 Task: Research Airbnb accommodation in Nurabad, Iran from 8th November, 2023 to 16th November, 2023 for 2 adults. Place can be entire place with 1  bedroom having 1 bed and 1 bathroom. Property type can be hotel. Amenities needed are: wifi, washing machine.
Action: Mouse moved to (486, 42)
Screenshot: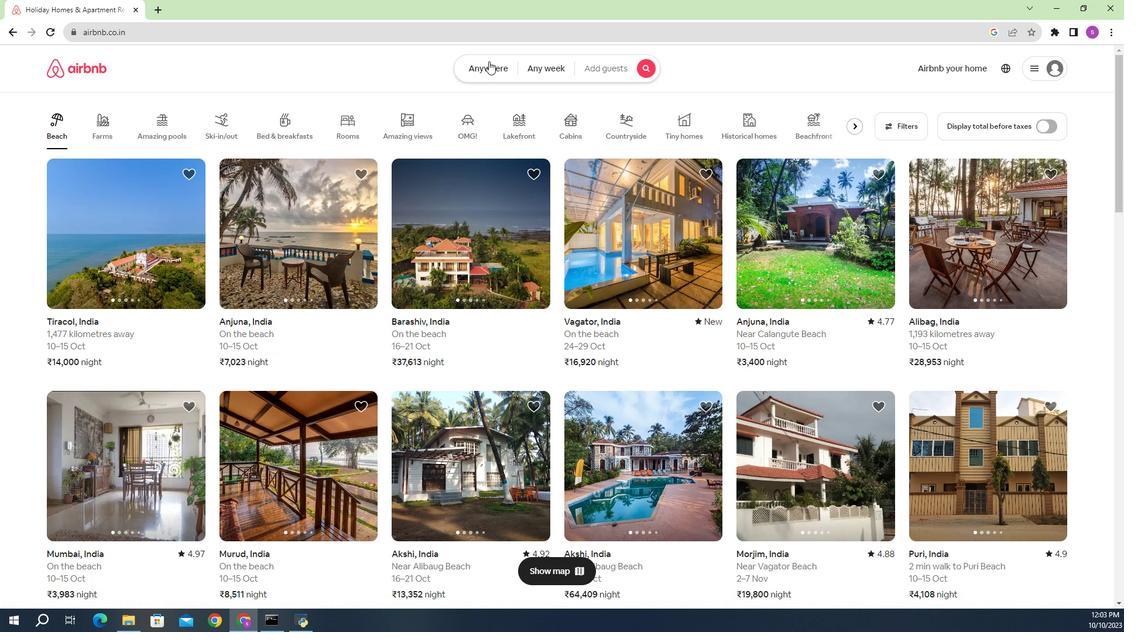 
Action: Mouse pressed left at (486, 42)
Screenshot: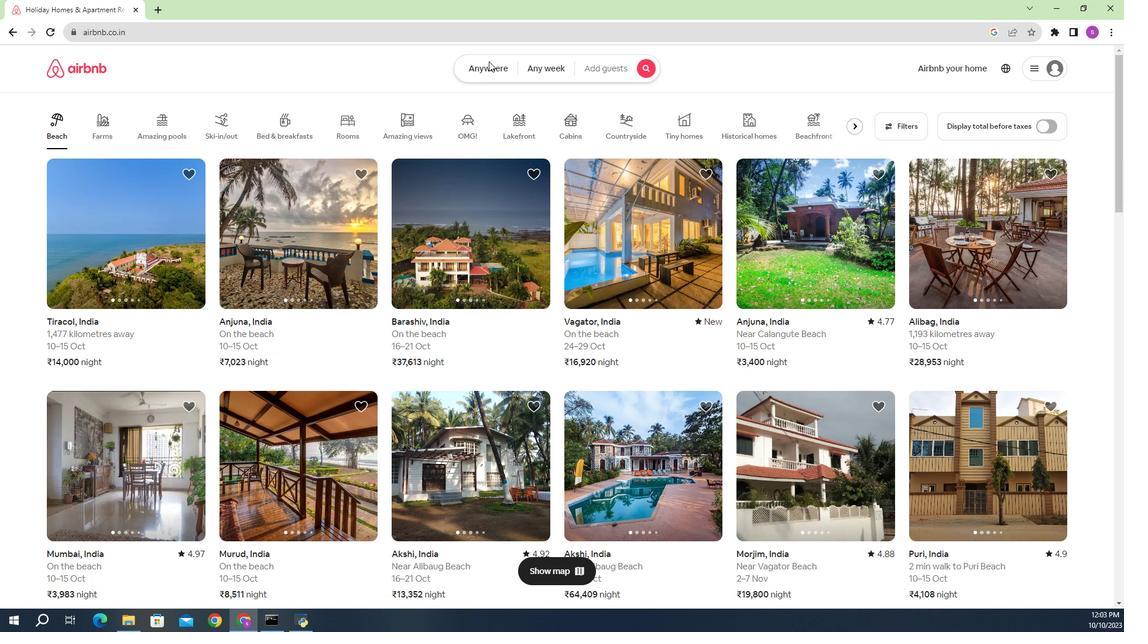 
Action: Mouse moved to (387, 101)
Screenshot: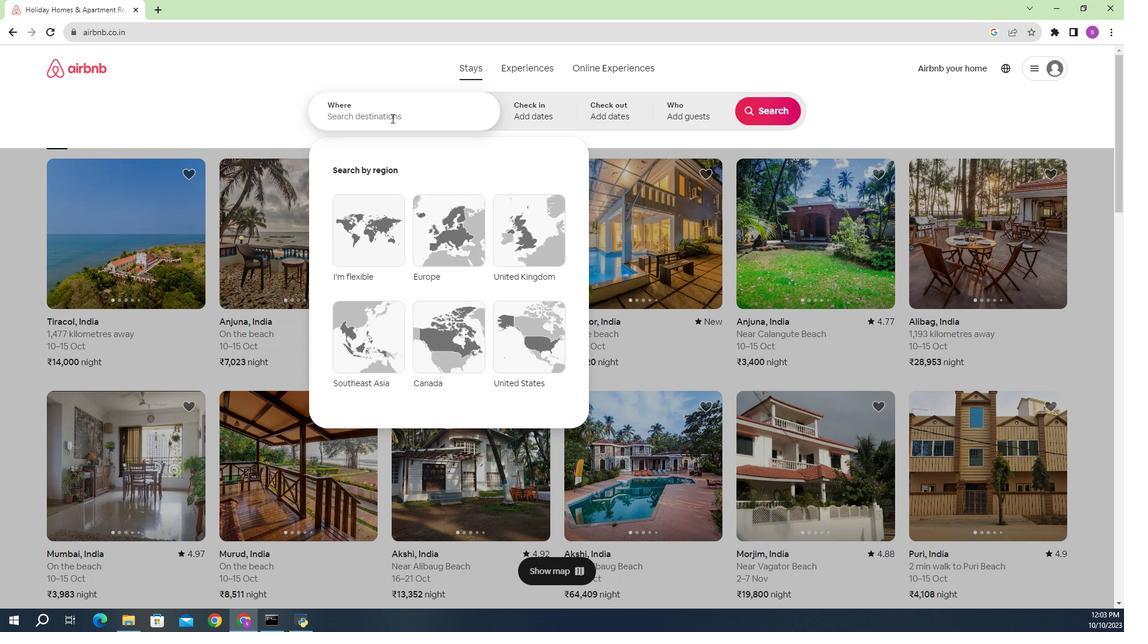 
Action: Mouse pressed left at (387, 101)
Screenshot: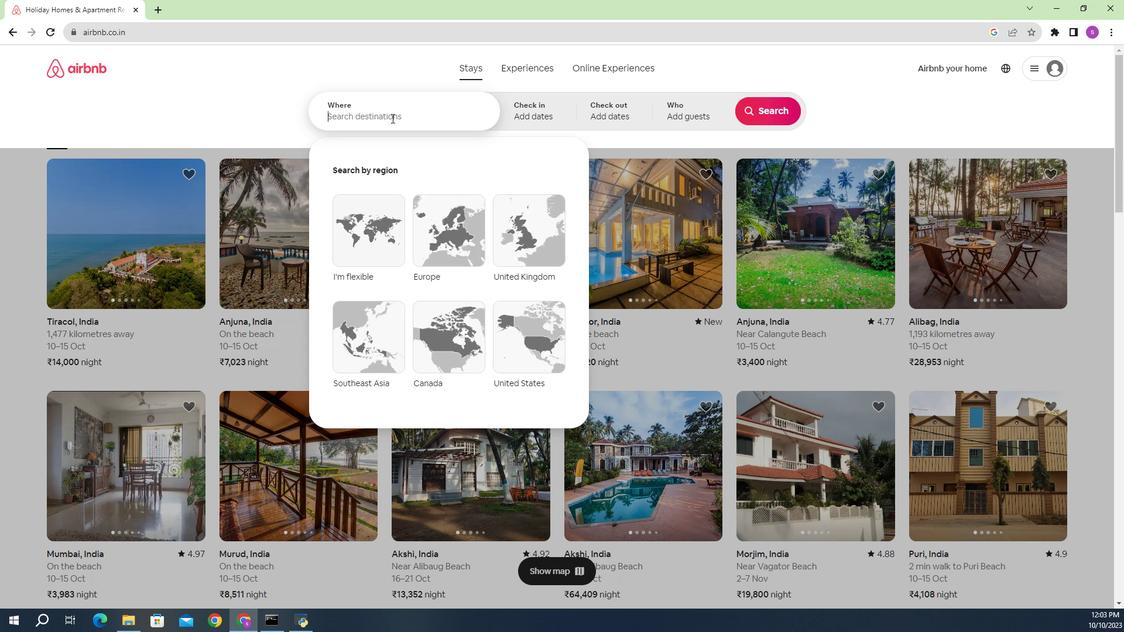 
Action: Key pressed <Key.shift>Nurabad,<Key.space><Key.shift>Iran<Key.enter>
Screenshot: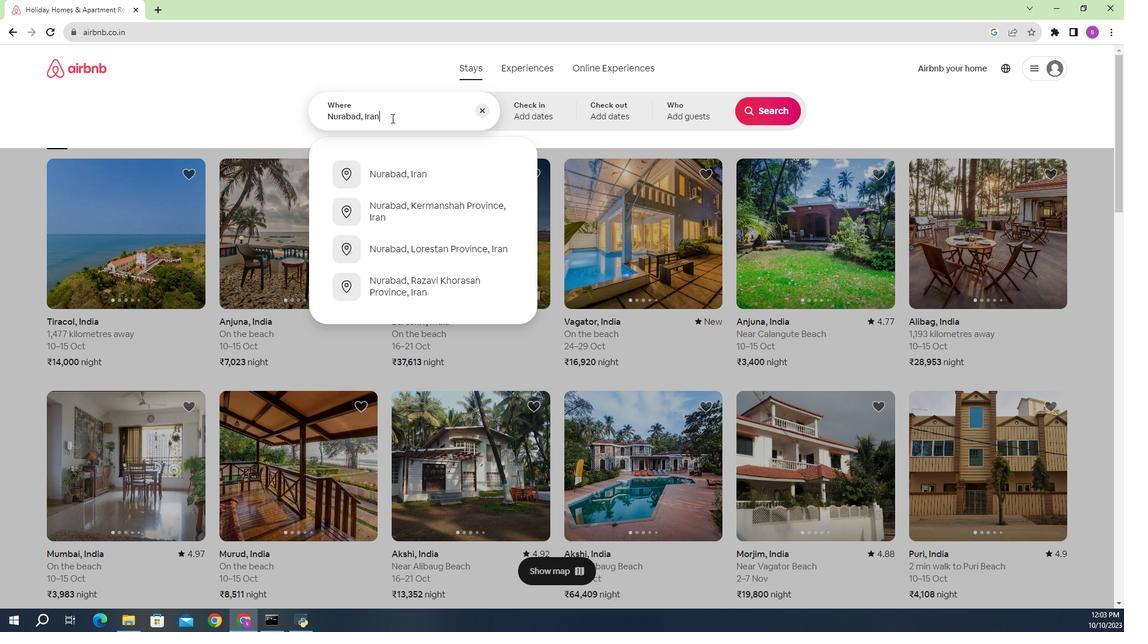 
Action: Mouse moved to (665, 271)
Screenshot: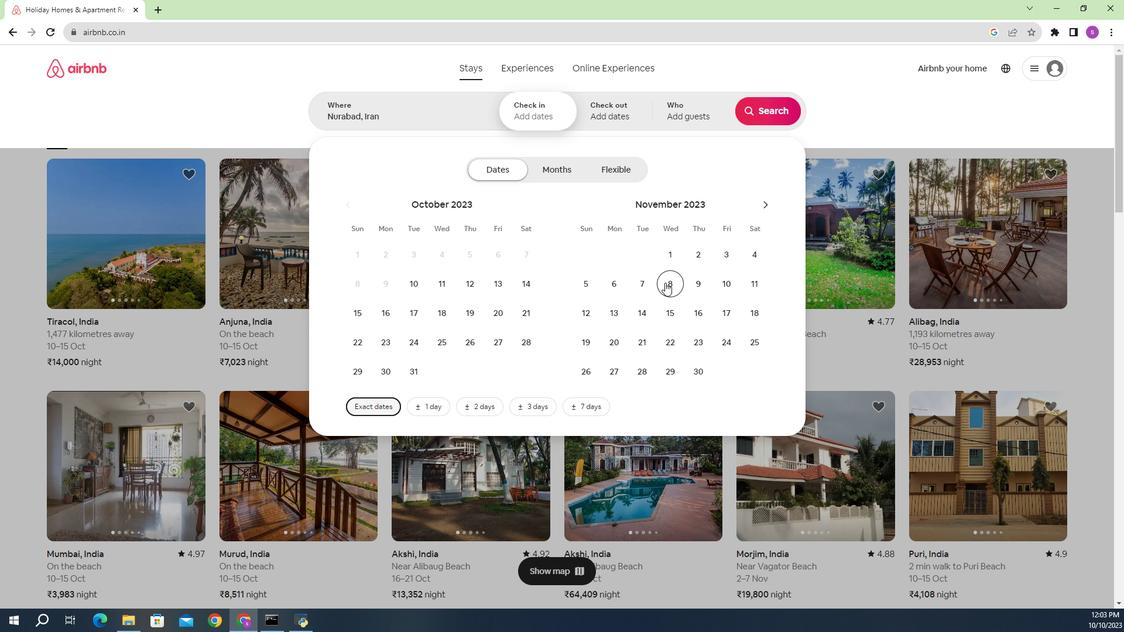 
Action: Mouse pressed left at (665, 271)
Screenshot: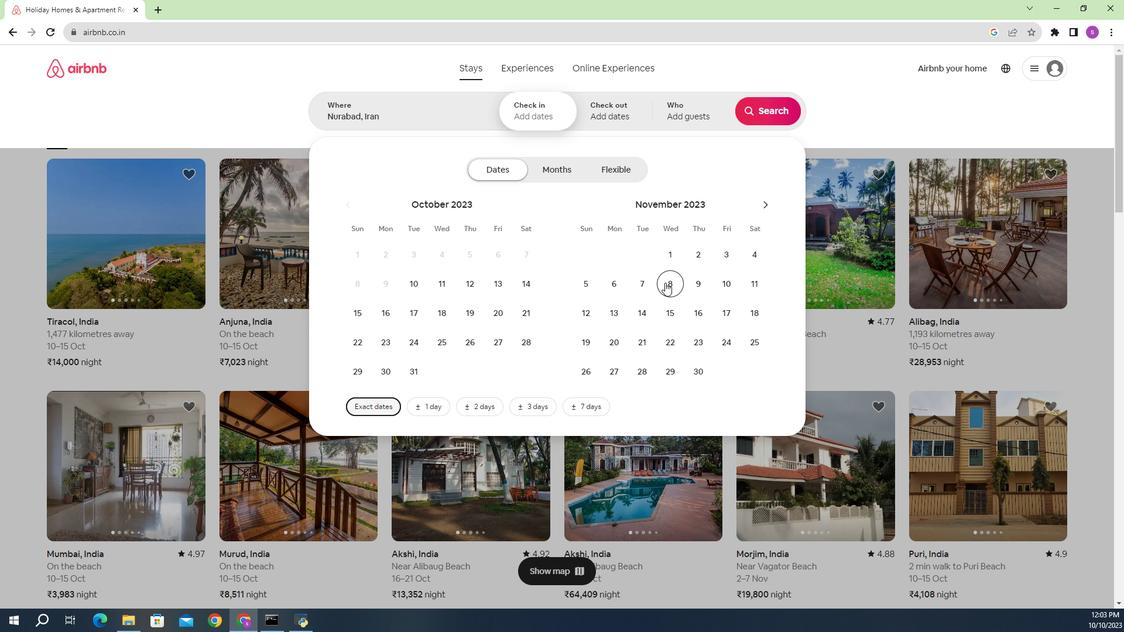 
Action: Mouse moved to (699, 305)
Screenshot: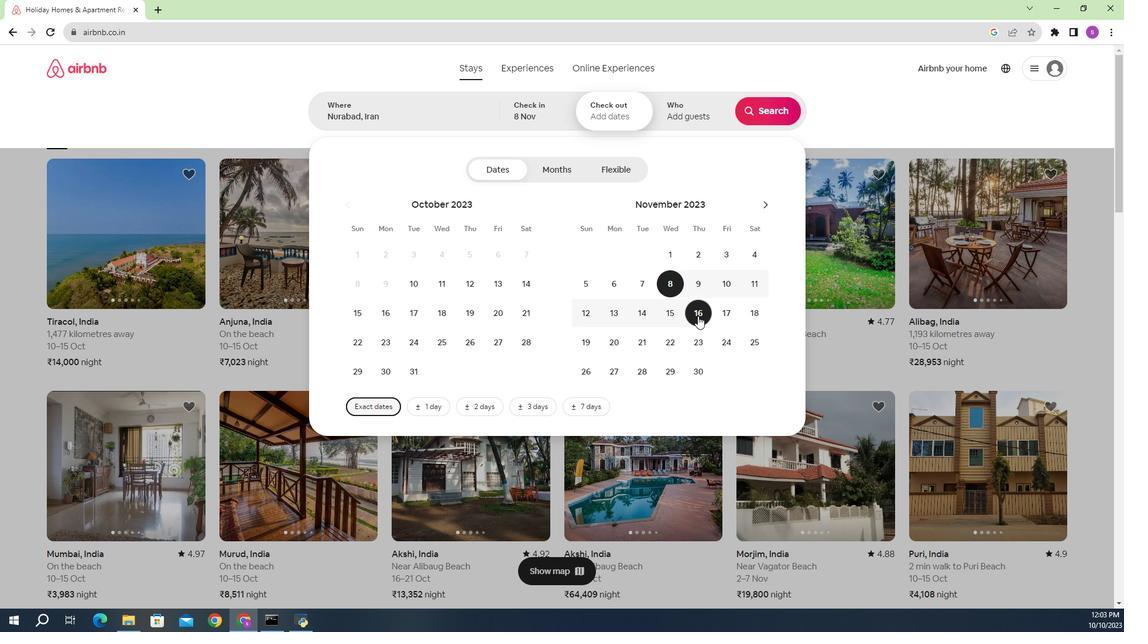 
Action: Mouse pressed left at (699, 305)
Screenshot: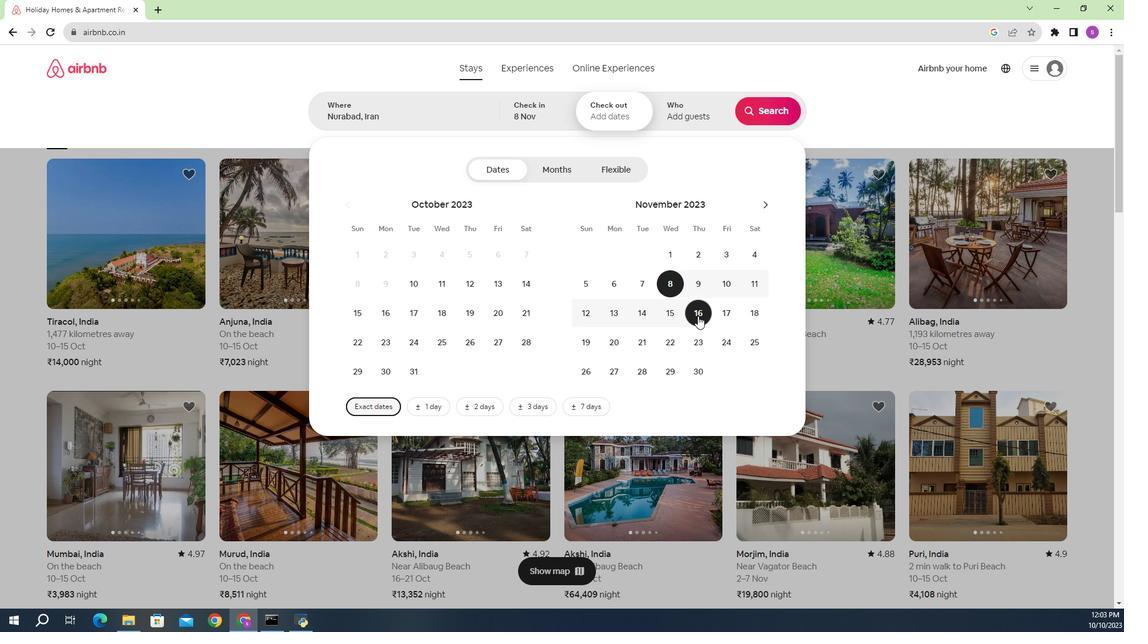 
Action: Mouse moved to (703, 91)
Screenshot: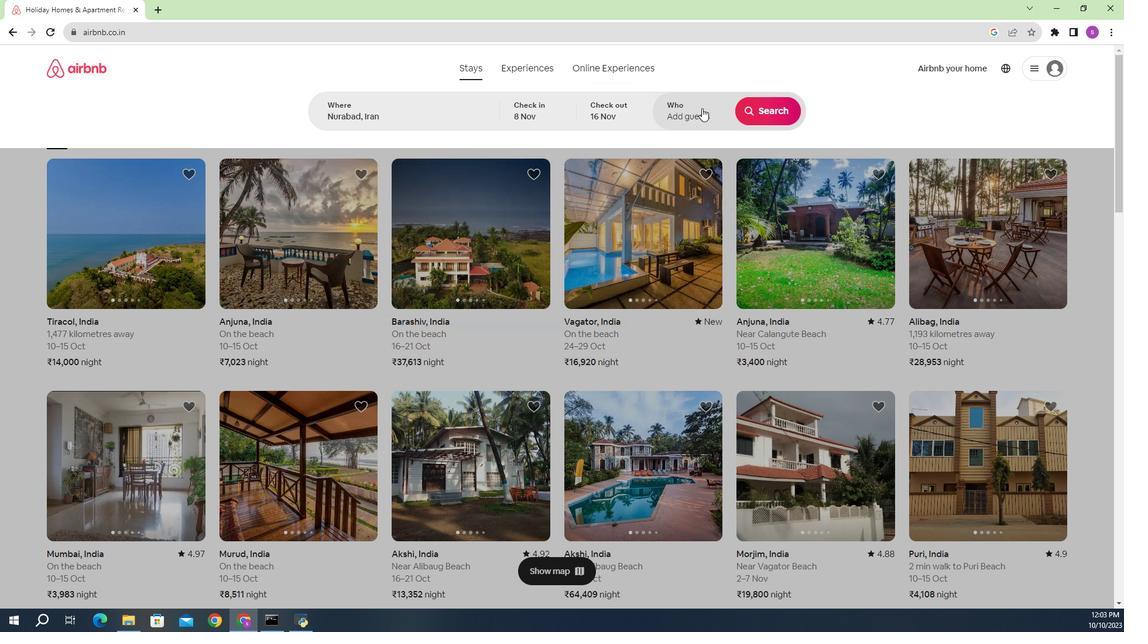 
Action: Mouse pressed left at (703, 91)
Screenshot: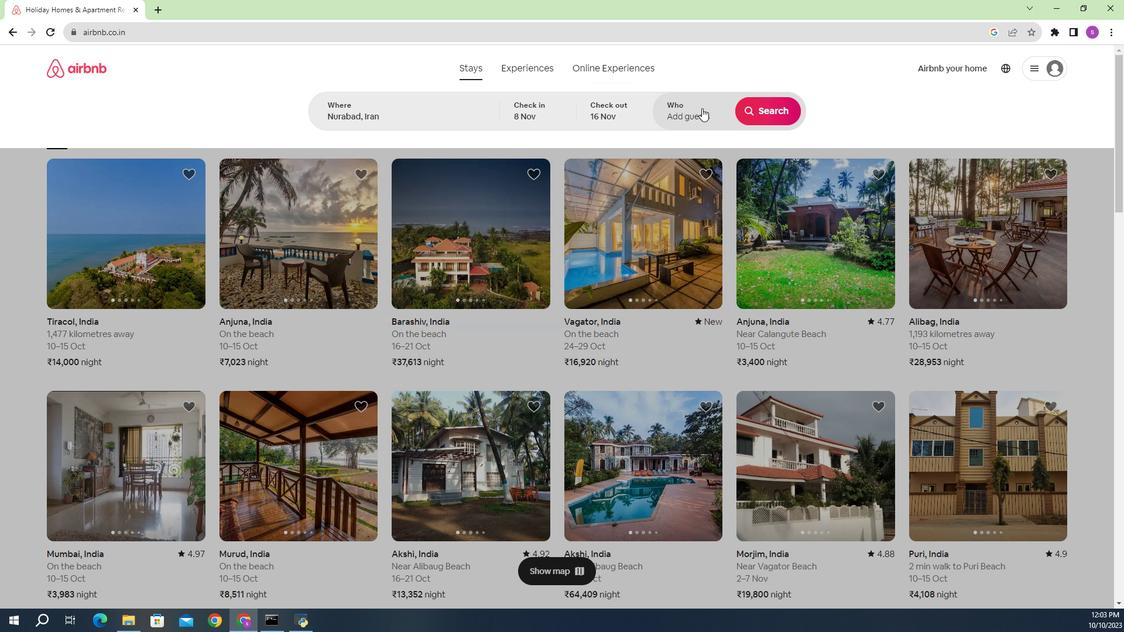 
Action: Mouse moved to (772, 152)
Screenshot: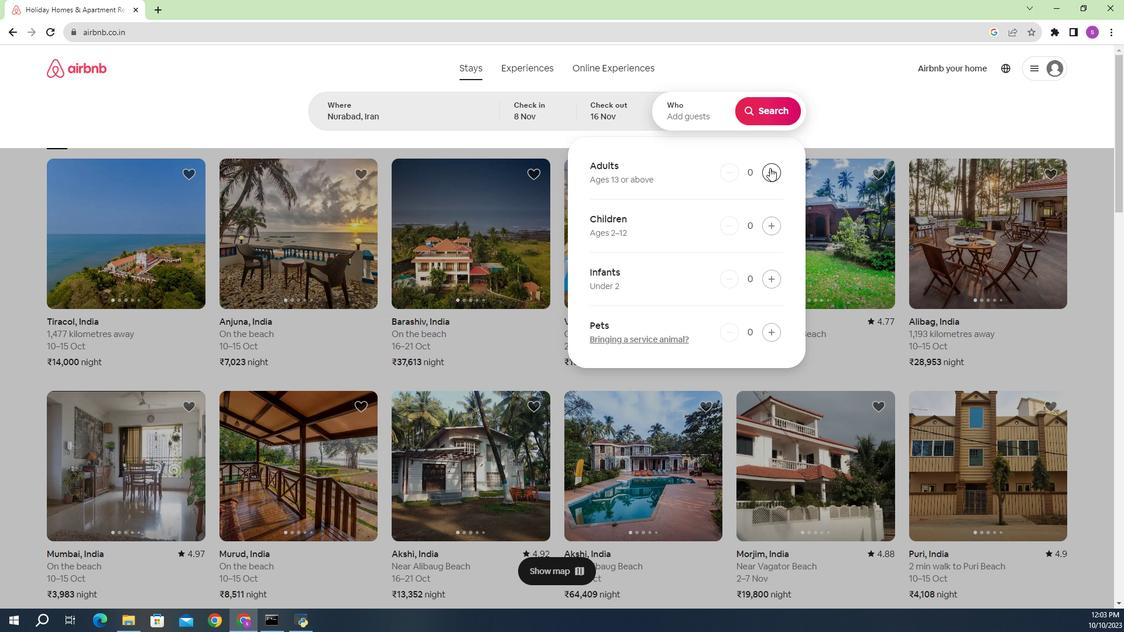 
Action: Mouse pressed left at (772, 152)
Screenshot: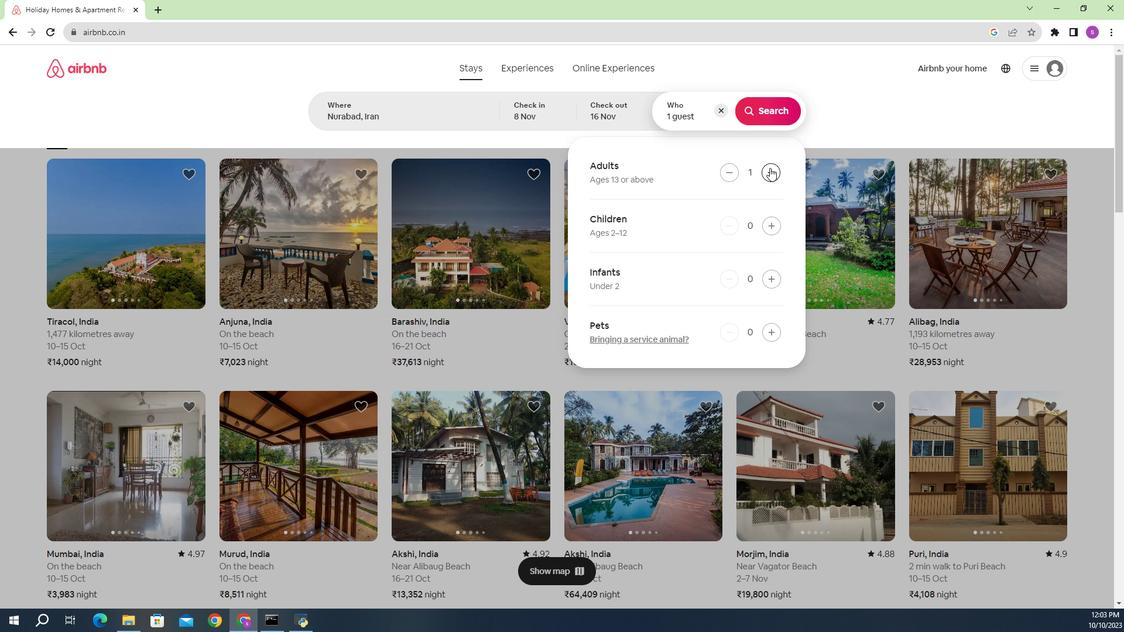 
Action: Mouse pressed left at (772, 152)
Screenshot: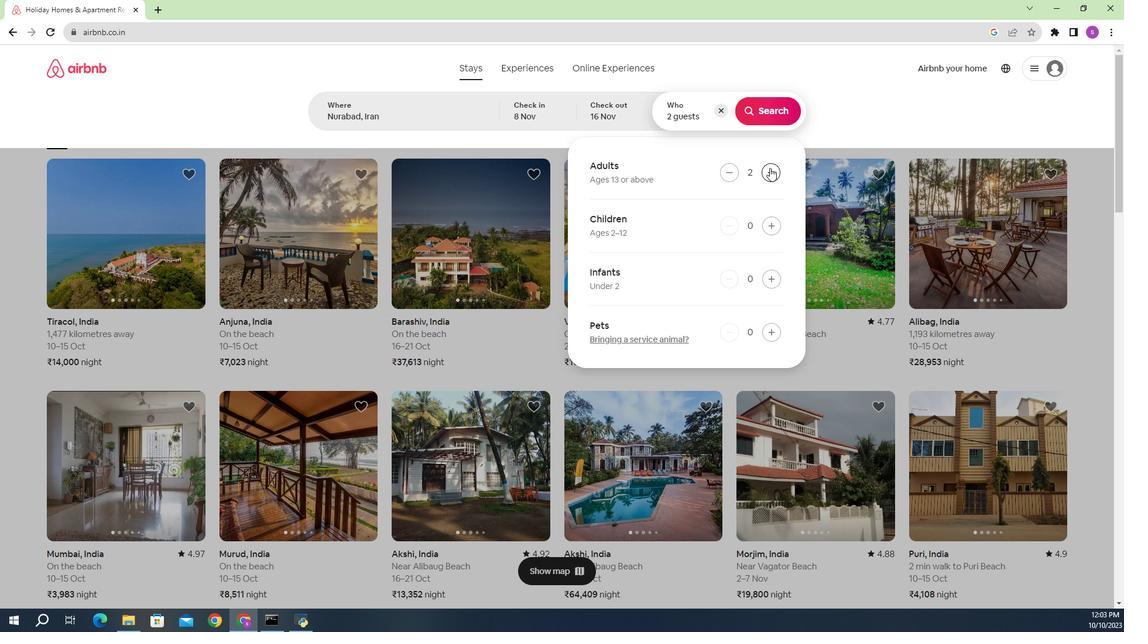 
Action: Mouse moved to (762, 95)
Screenshot: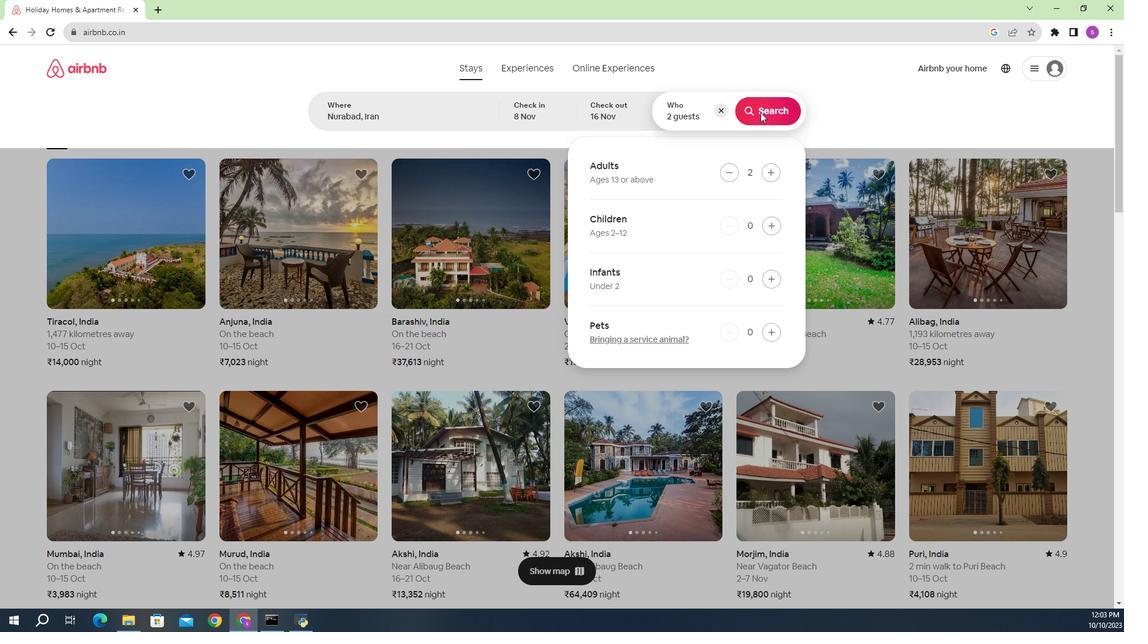 
Action: Mouse pressed left at (762, 95)
Screenshot: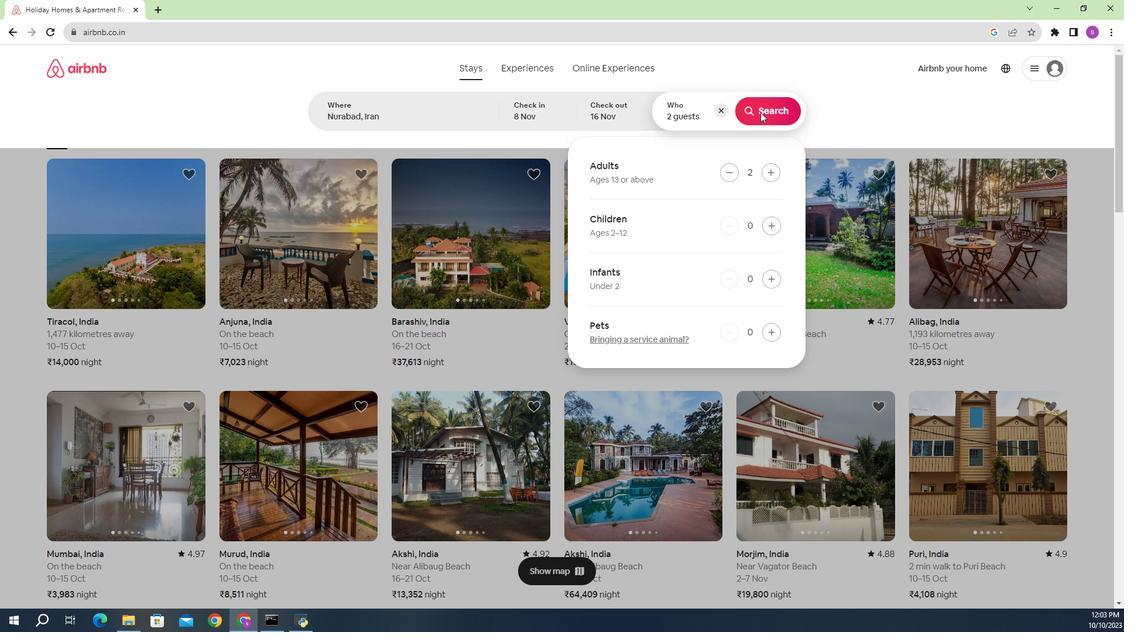 
Action: Mouse moved to (936, 101)
Screenshot: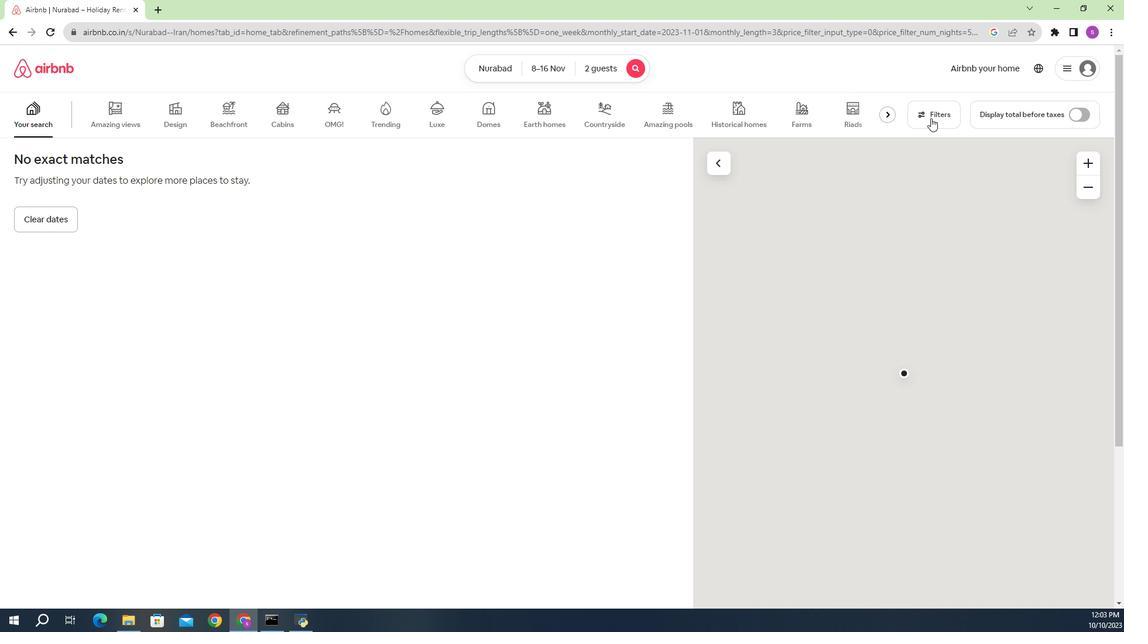 
Action: Mouse pressed left at (936, 101)
Screenshot: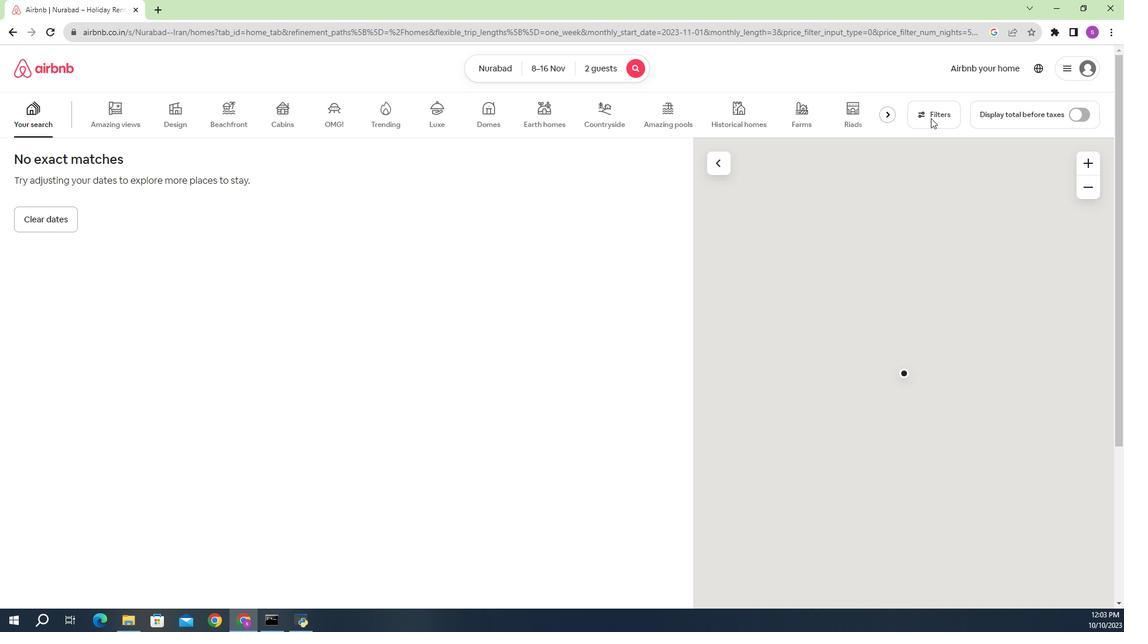 
Action: Mouse moved to (373, 437)
Screenshot: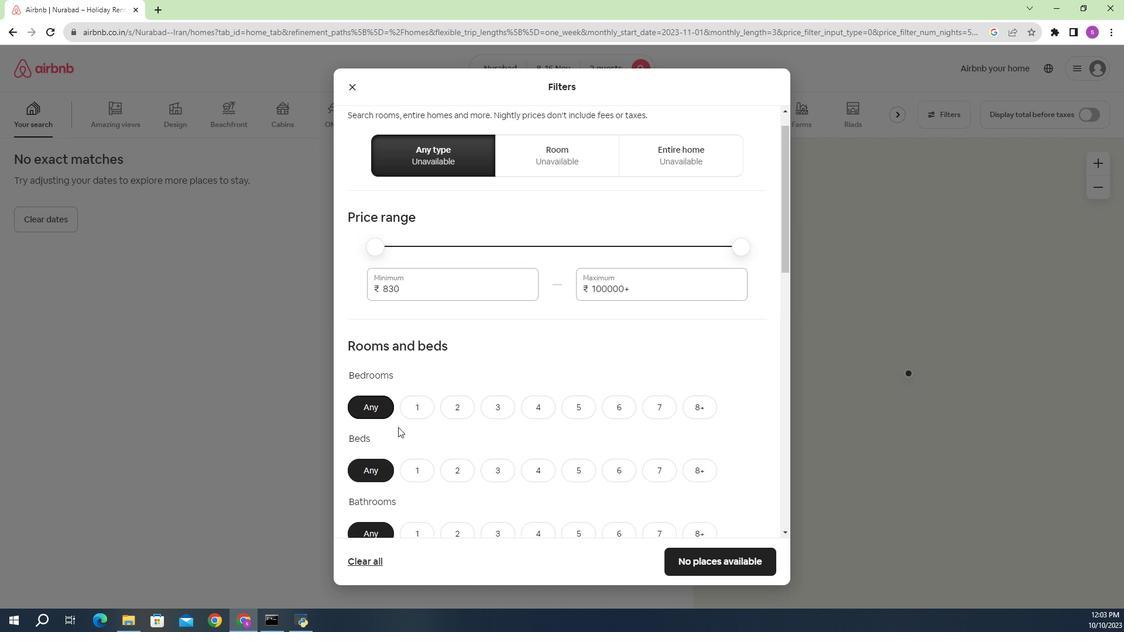 
Action: Mouse scrolled (373, 436) with delta (0, 0)
Screenshot: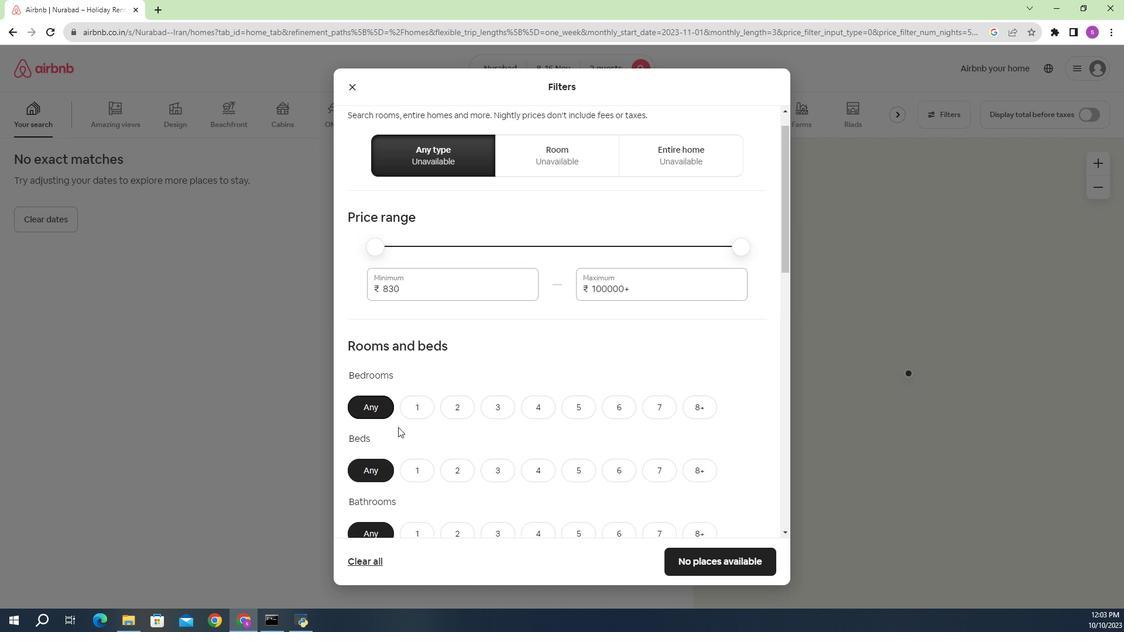 
Action: Mouse moved to (387, 429)
Screenshot: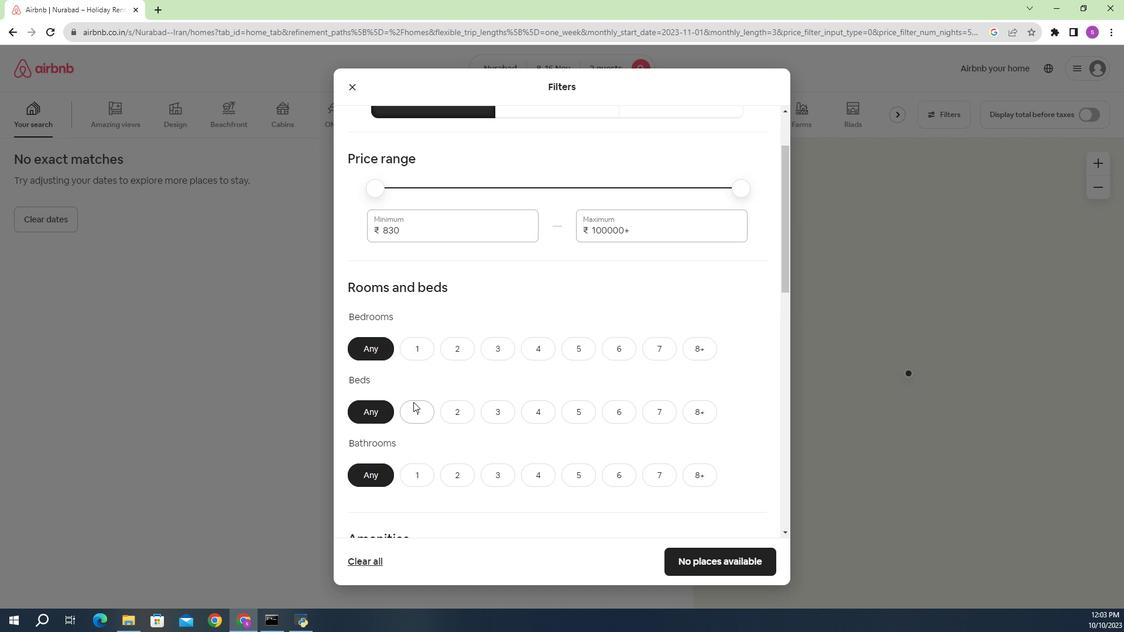 
Action: Mouse scrolled (387, 429) with delta (0, 0)
Screenshot: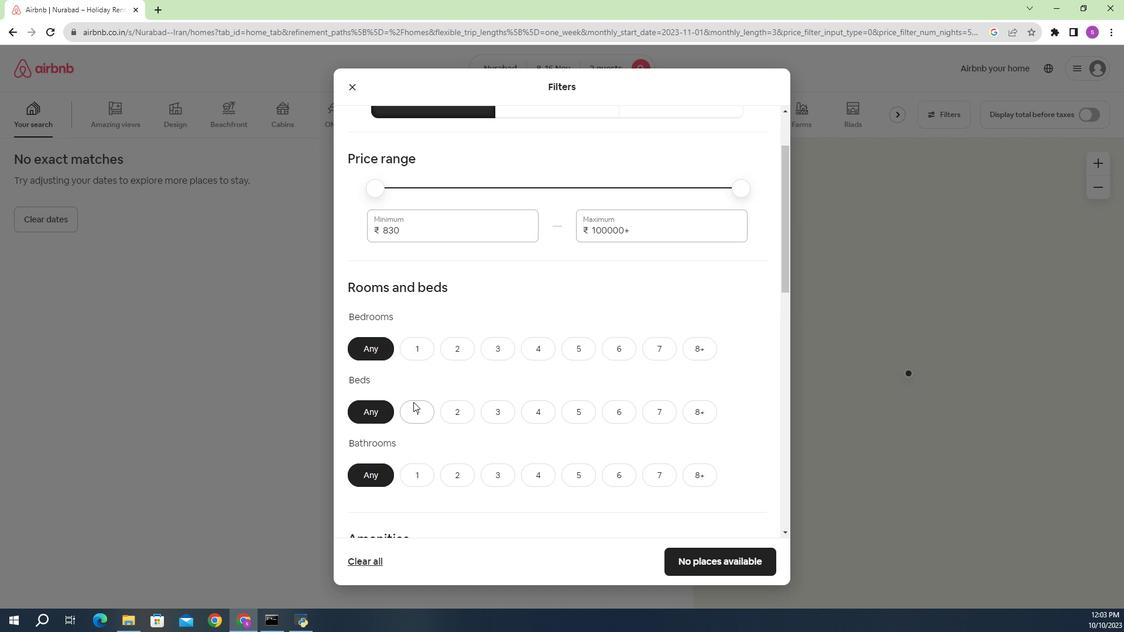 
Action: Mouse moved to (414, 309)
Screenshot: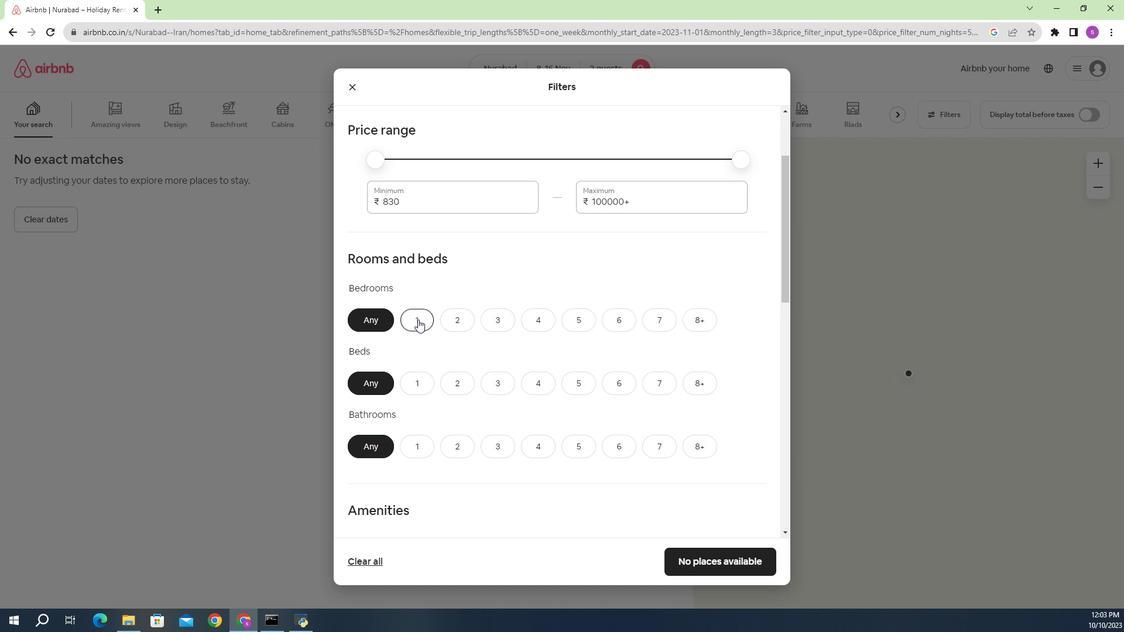 
Action: Mouse pressed left at (414, 309)
Screenshot: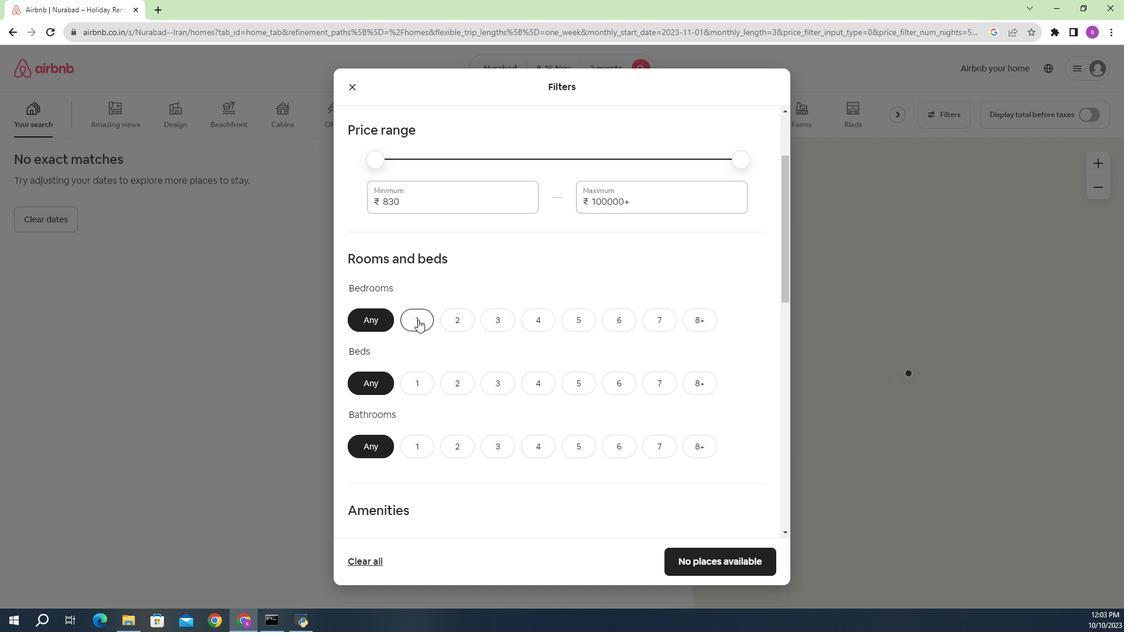 
Action: Mouse moved to (413, 374)
Screenshot: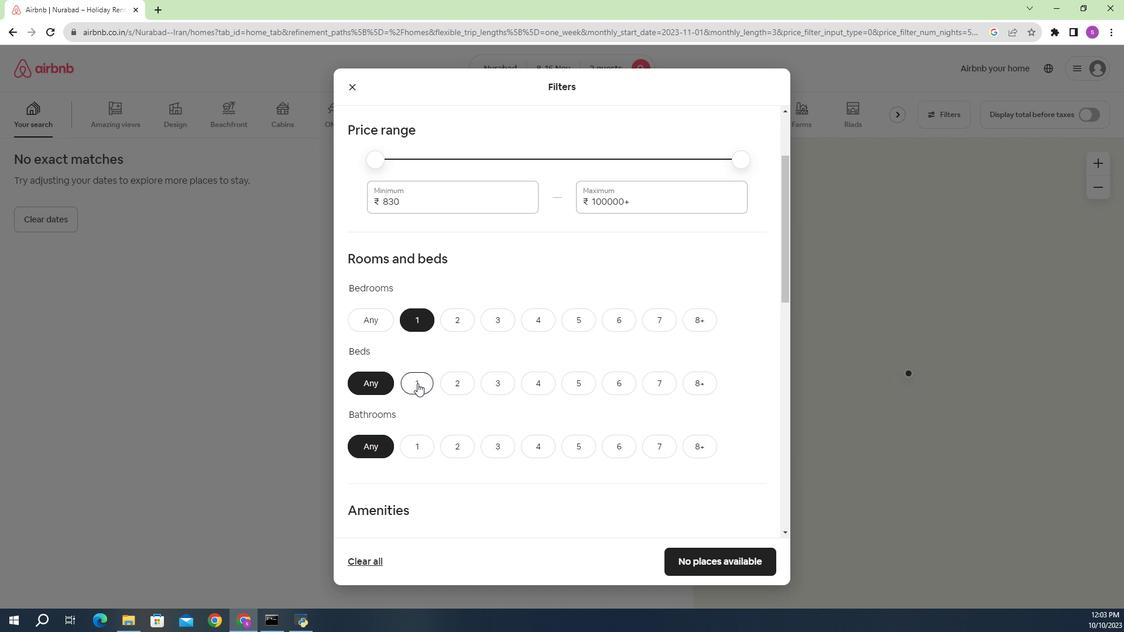 
Action: Mouse pressed left at (413, 374)
Screenshot: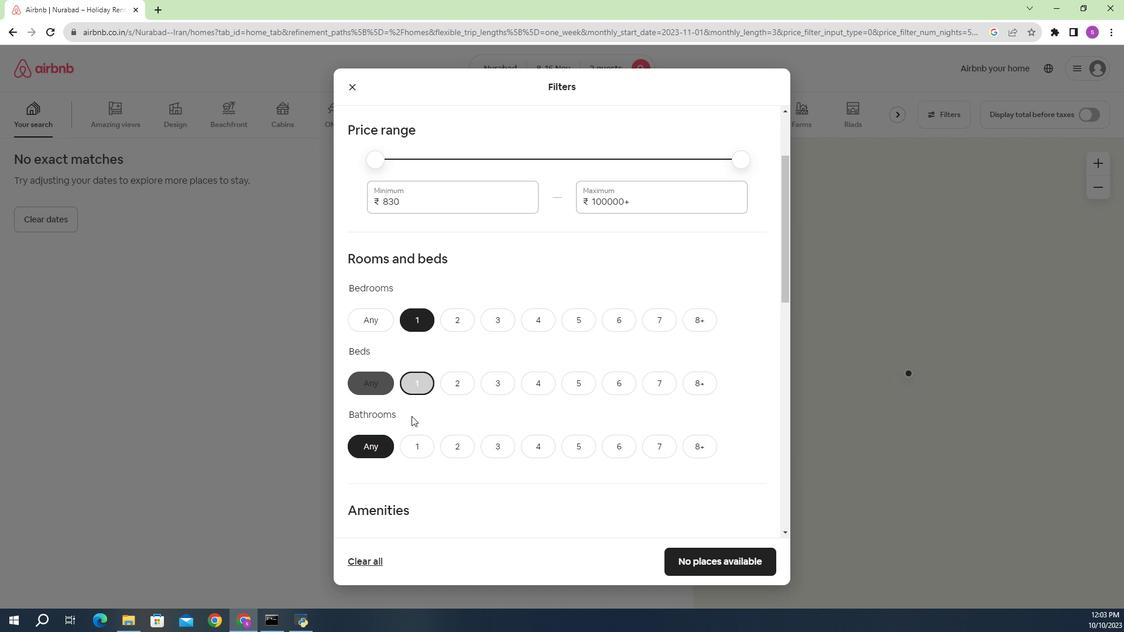 
Action: Mouse moved to (412, 443)
Screenshot: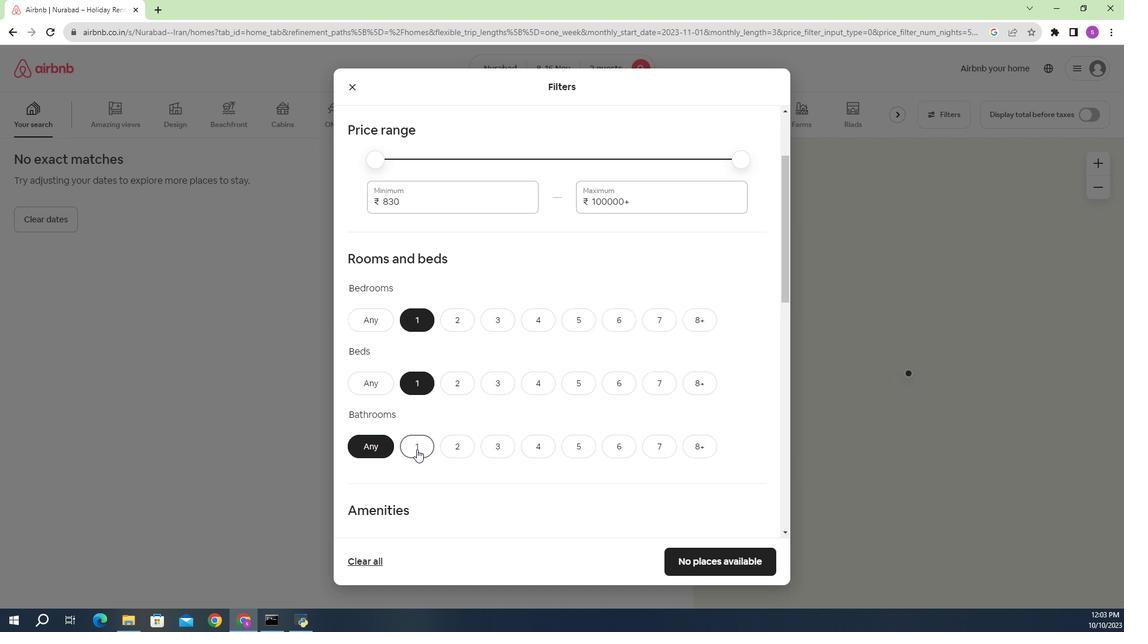 
Action: Mouse pressed left at (412, 443)
Screenshot: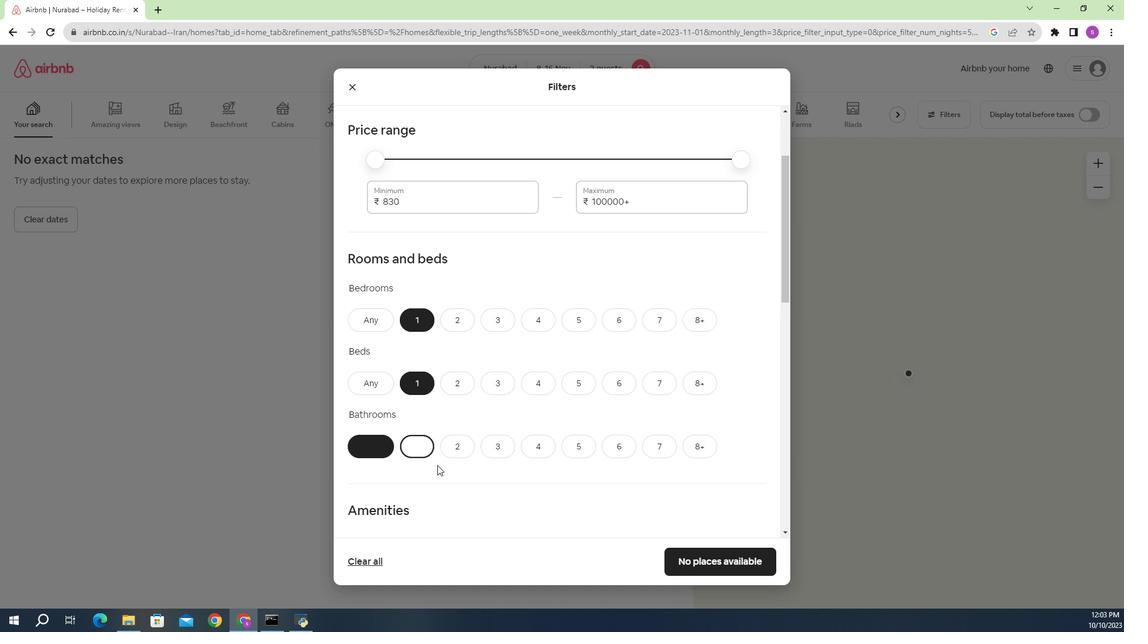 
Action: Mouse moved to (526, 420)
Screenshot: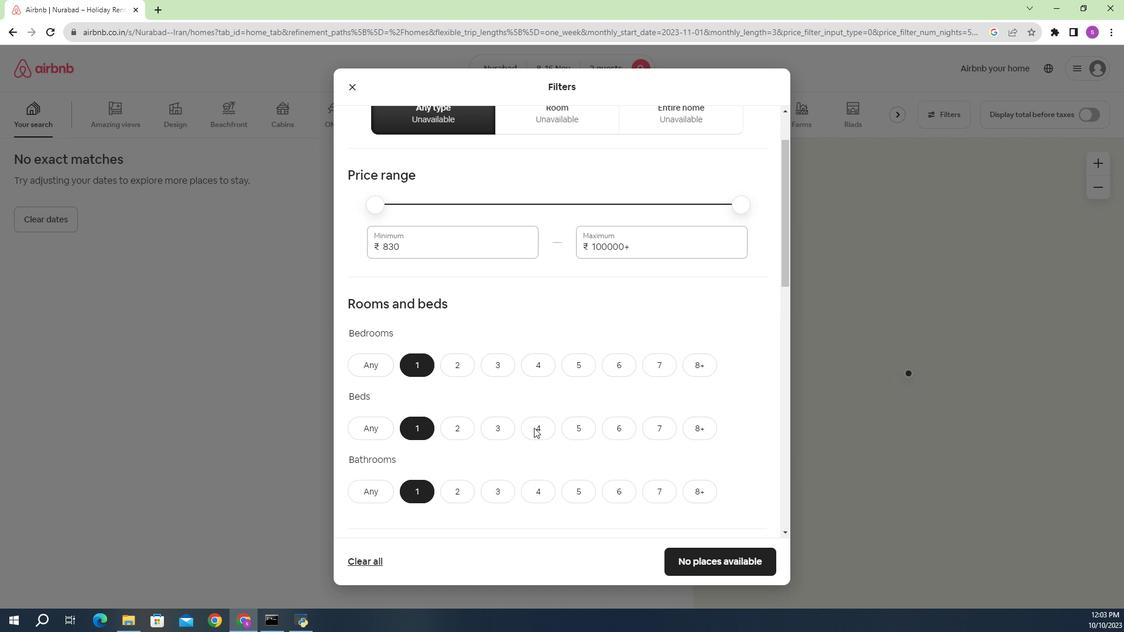 
Action: Mouse scrolled (526, 420) with delta (0, 0)
Screenshot: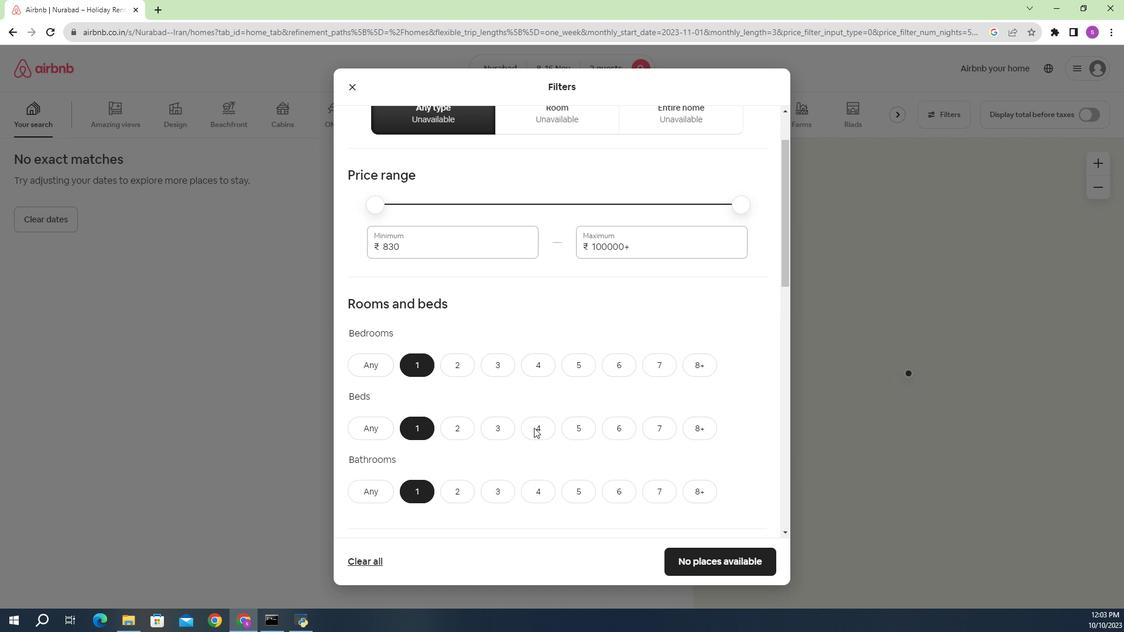 
Action: Mouse scrolled (526, 420) with delta (0, 0)
Screenshot: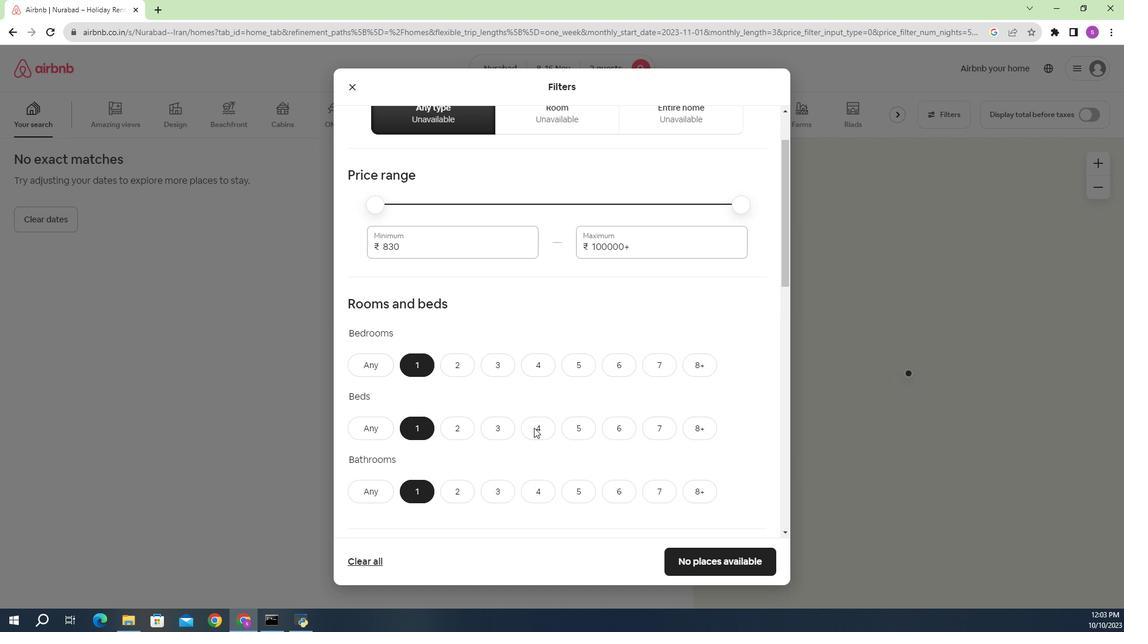 
Action: Mouse moved to (527, 420)
Screenshot: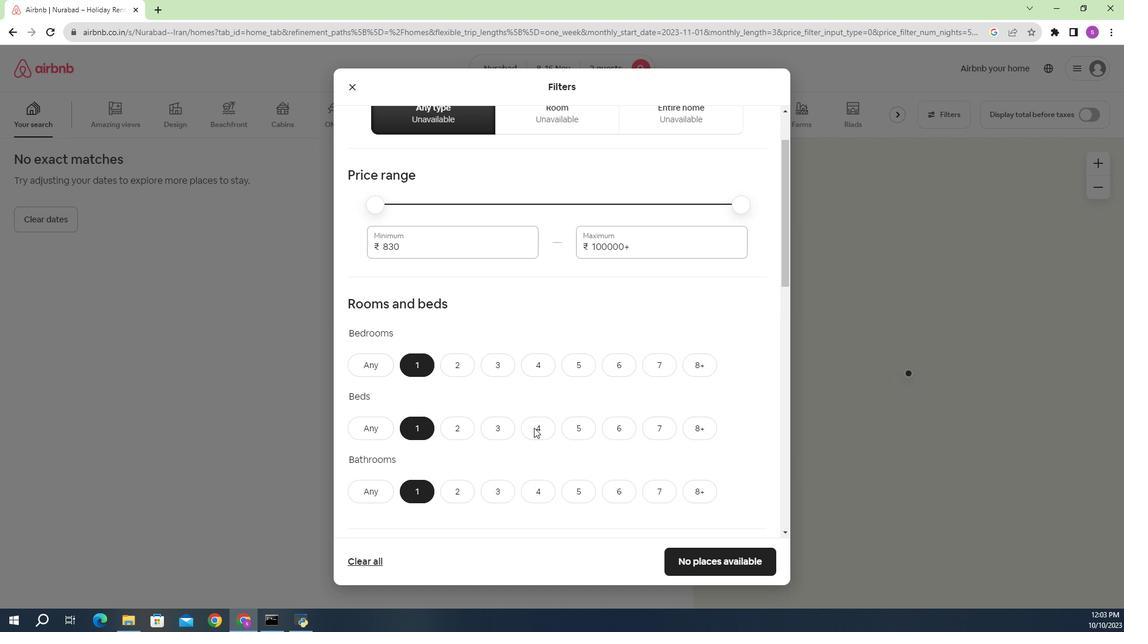 
Action: Mouse scrolled (527, 420) with delta (0, 0)
Screenshot: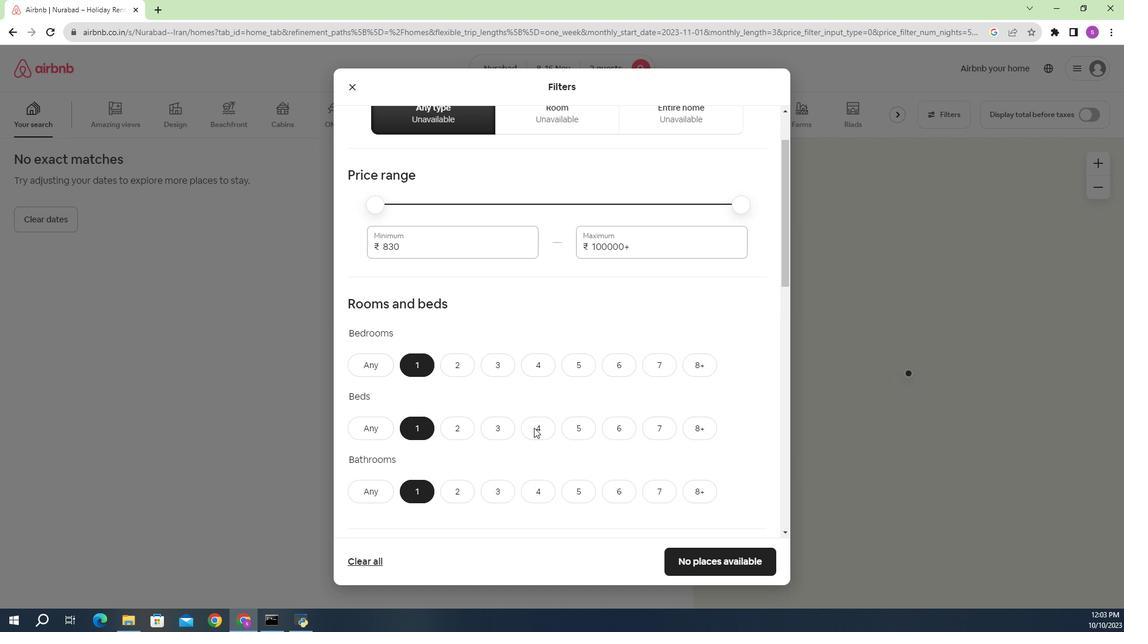 
Action: Mouse moved to (529, 420)
Screenshot: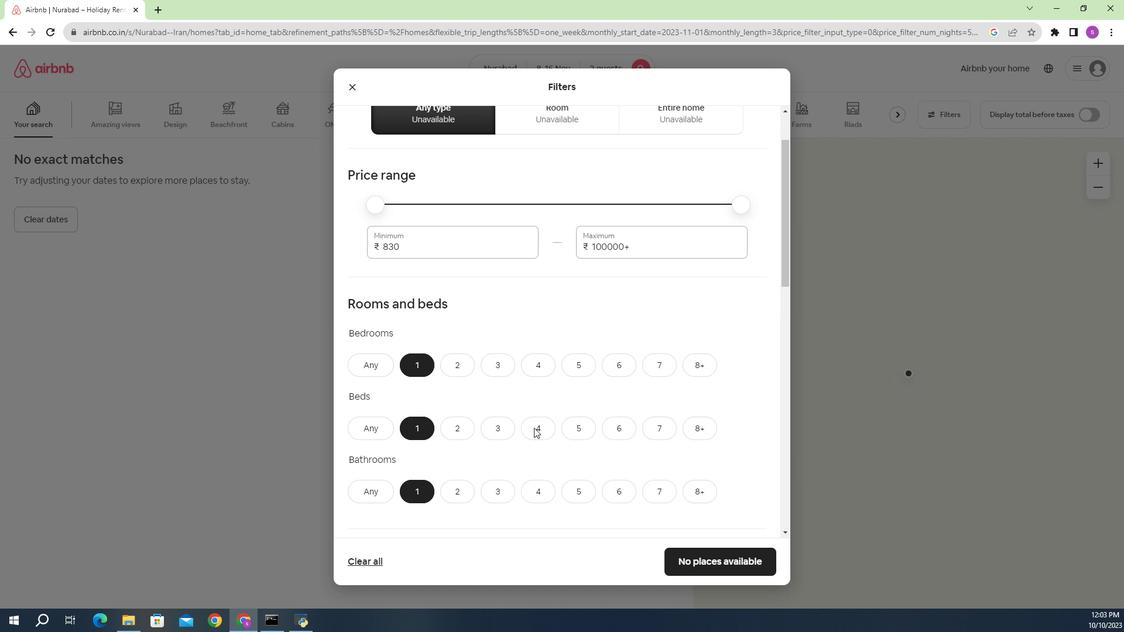 
Action: Mouse scrolled (529, 420) with delta (0, 0)
Screenshot: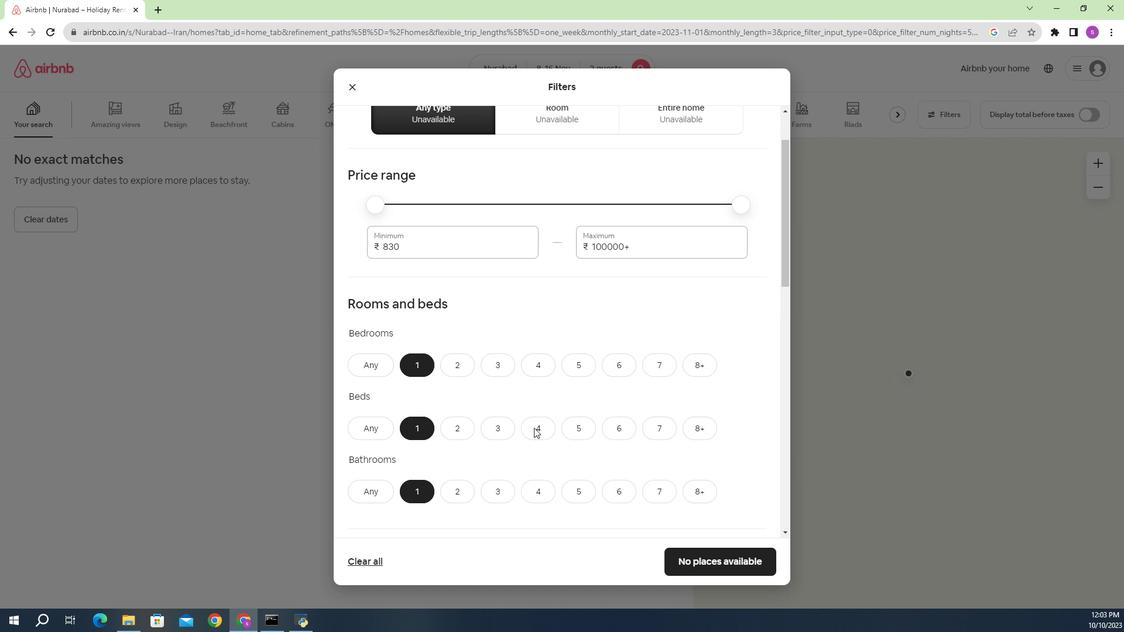 
Action: Mouse moved to (529, 420)
Screenshot: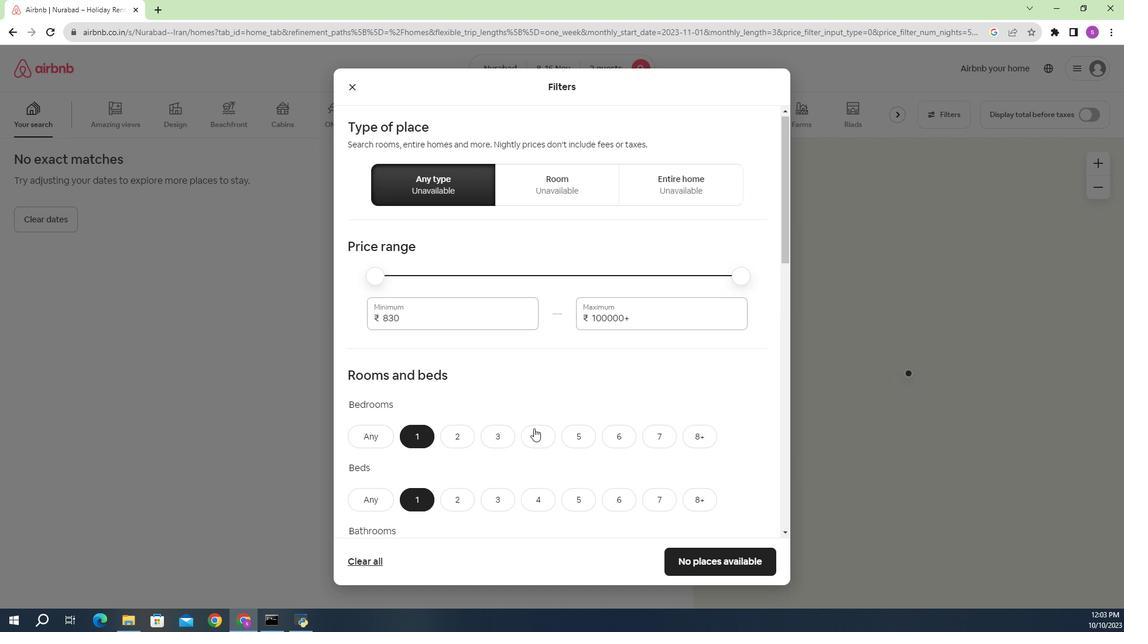 
Action: Mouse scrolled (529, 420) with delta (0, 0)
Screenshot: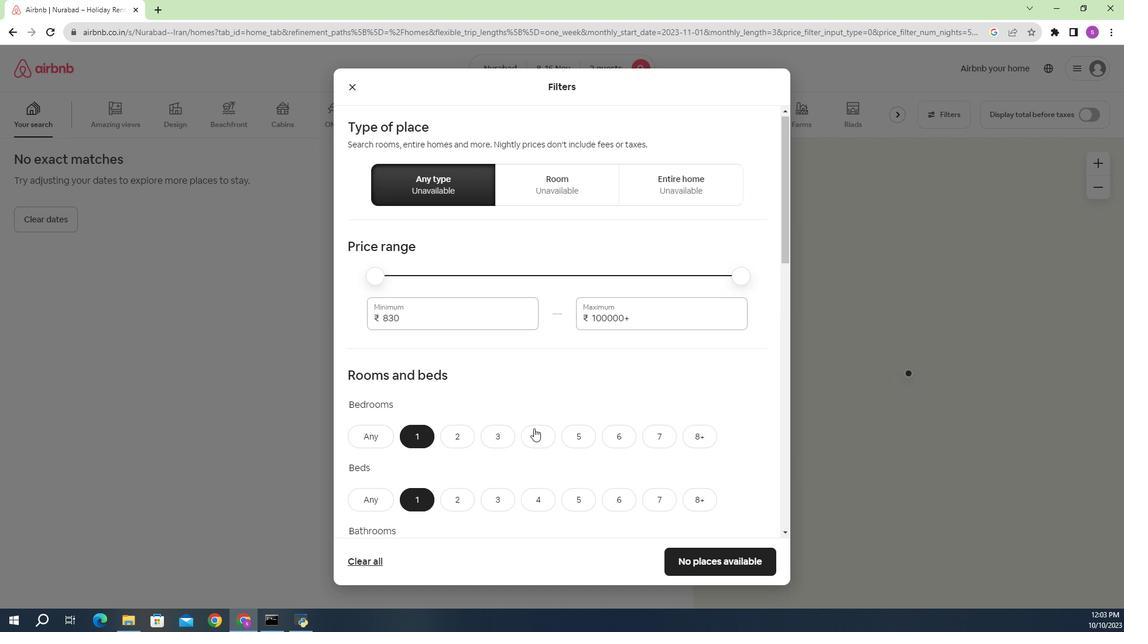 
Action: Mouse moved to (533, 400)
Screenshot: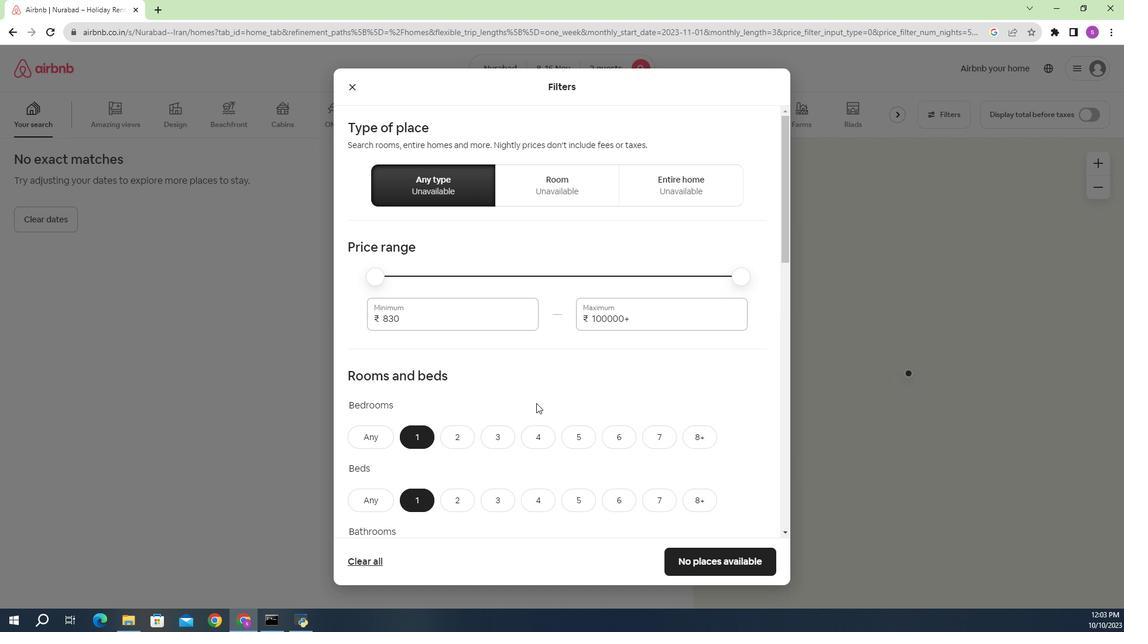 
Action: Mouse scrolled (533, 399) with delta (0, 0)
Screenshot: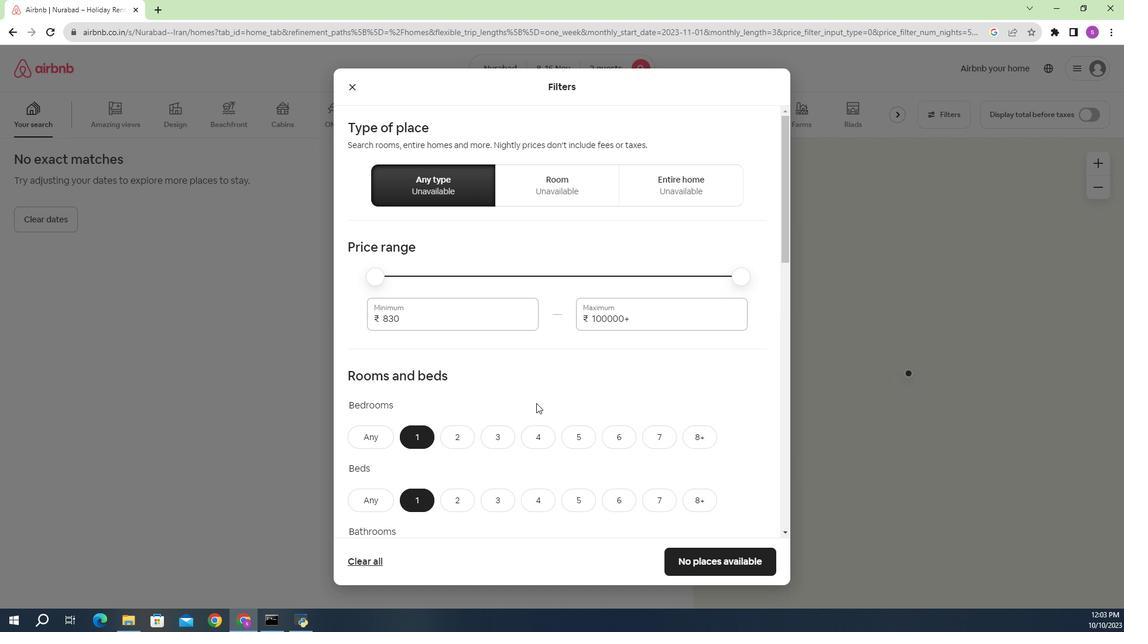 
Action: Mouse moved to (534, 398)
Screenshot: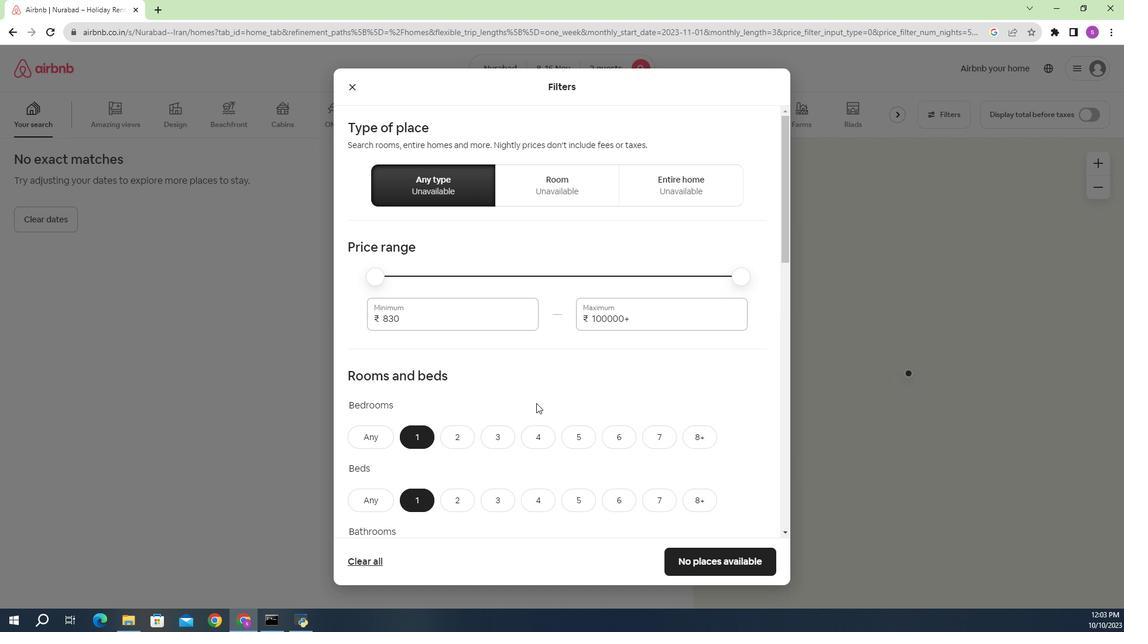 
Action: Mouse scrolled (534, 398) with delta (0, 0)
Screenshot: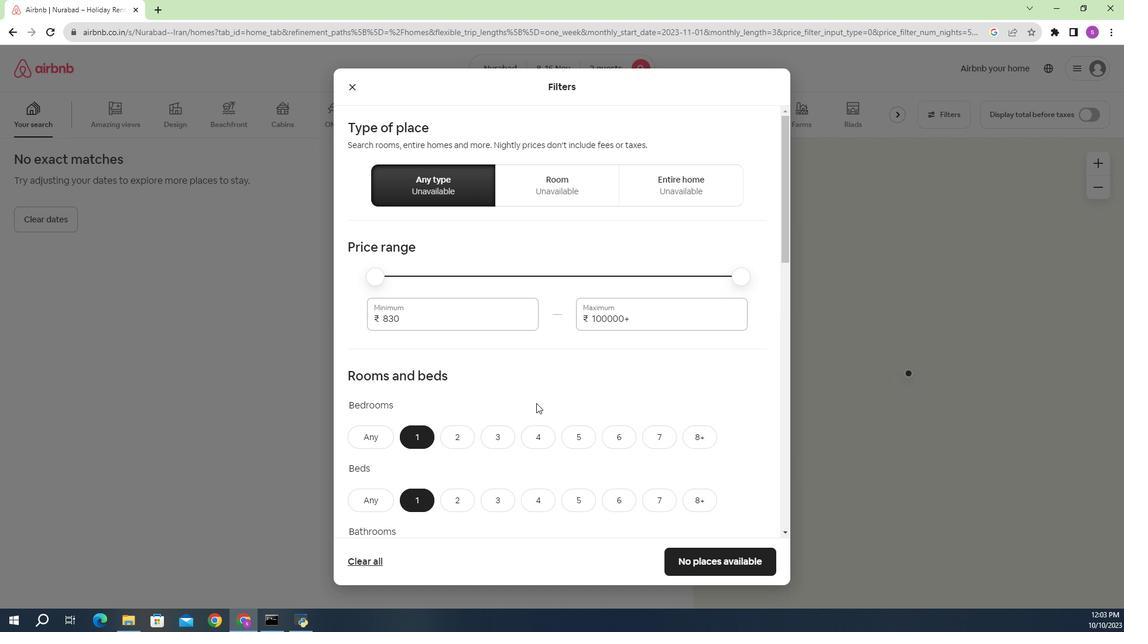 
Action: Mouse moved to (534, 396)
Screenshot: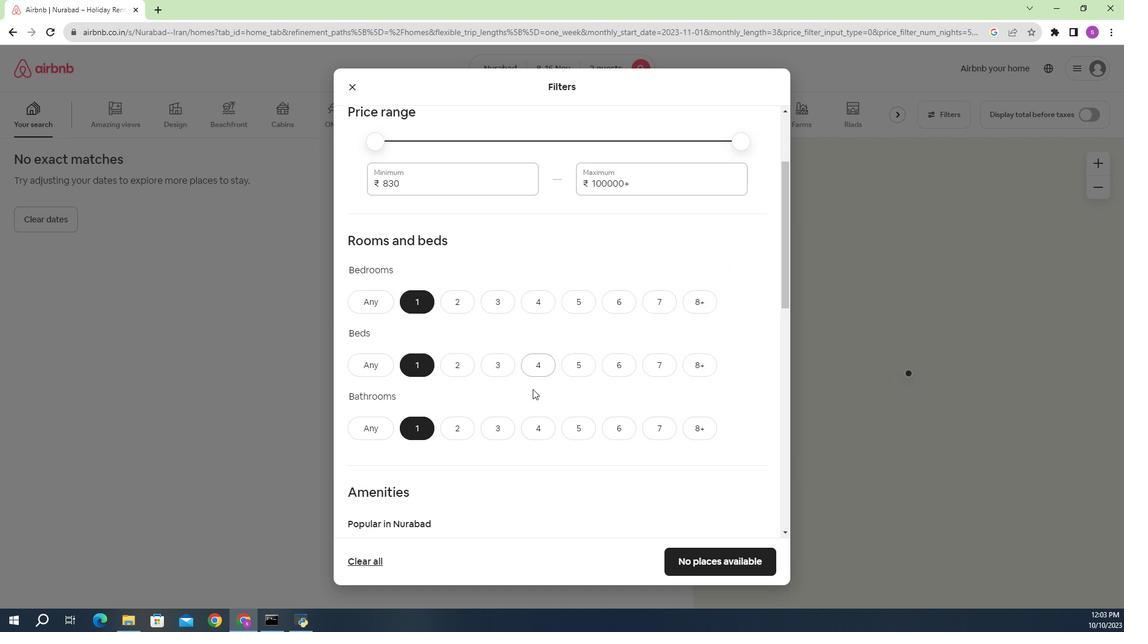 
Action: Mouse scrolled (534, 395) with delta (0, 0)
Screenshot: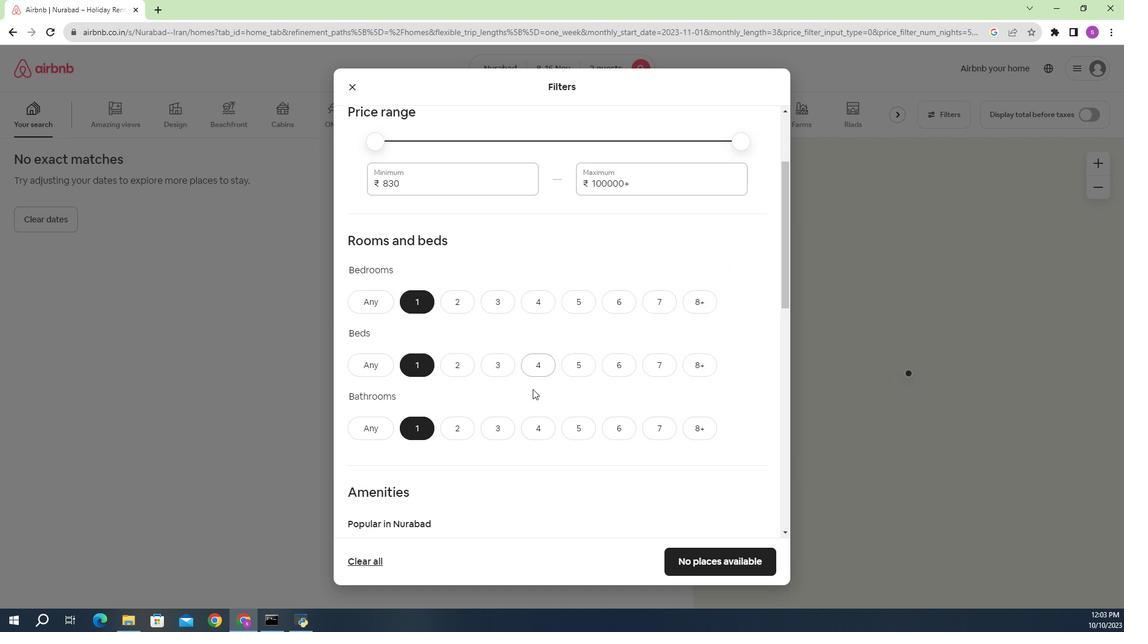 
Action: Mouse moved to (535, 394)
Screenshot: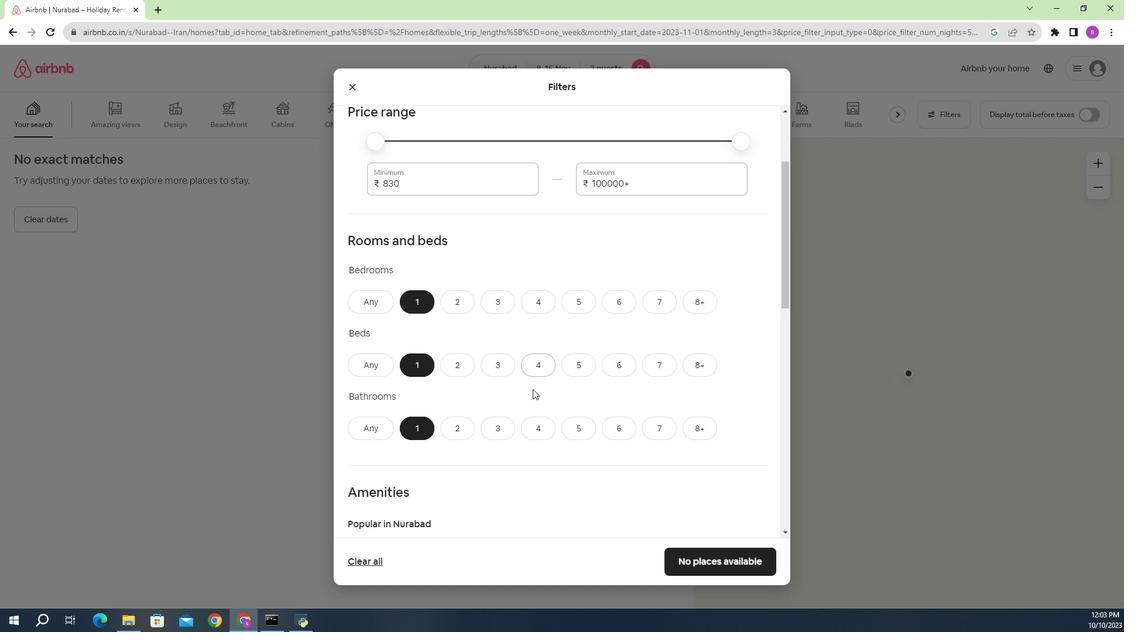 
Action: Mouse scrolled (535, 393) with delta (0, 0)
Screenshot: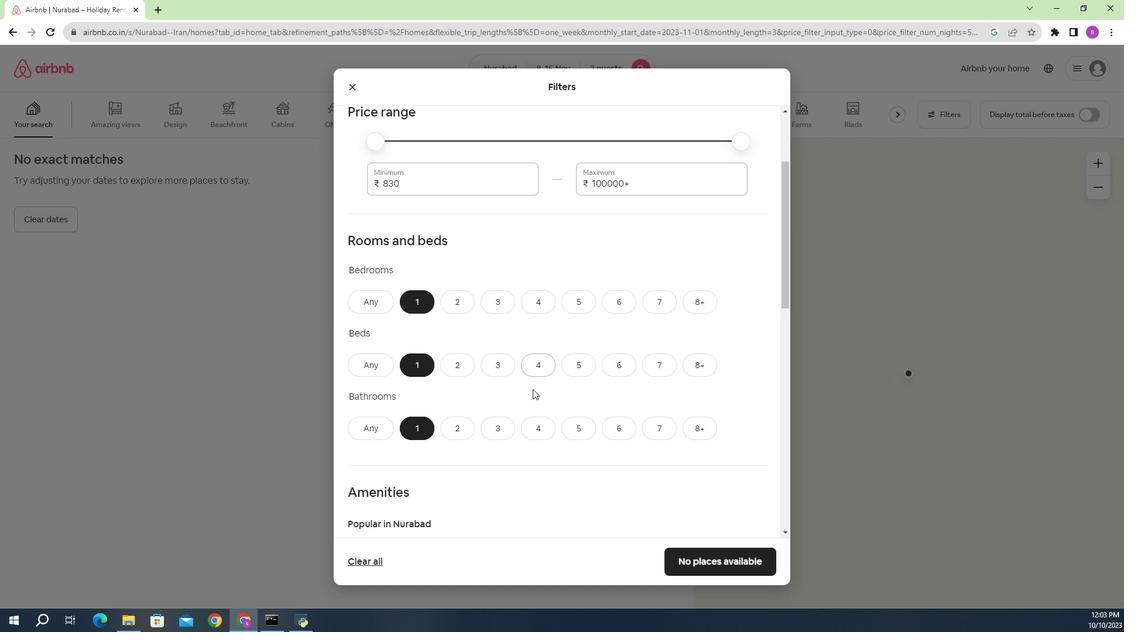 
Action: Mouse moved to (491, 367)
Screenshot: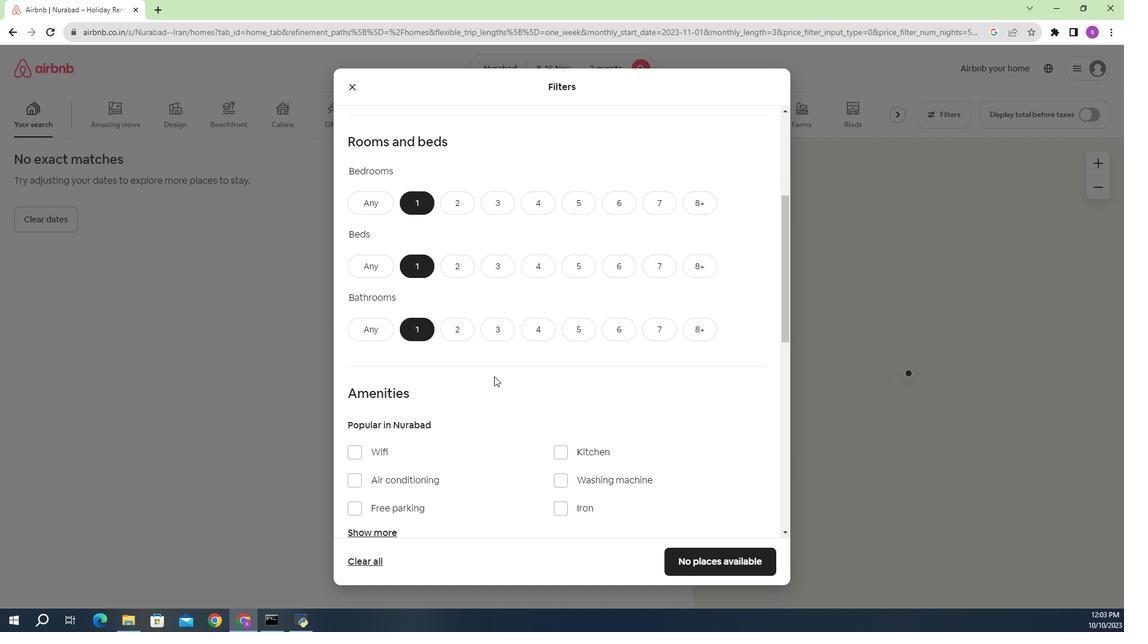 
Action: Mouse scrolled (491, 367) with delta (0, 0)
Screenshot: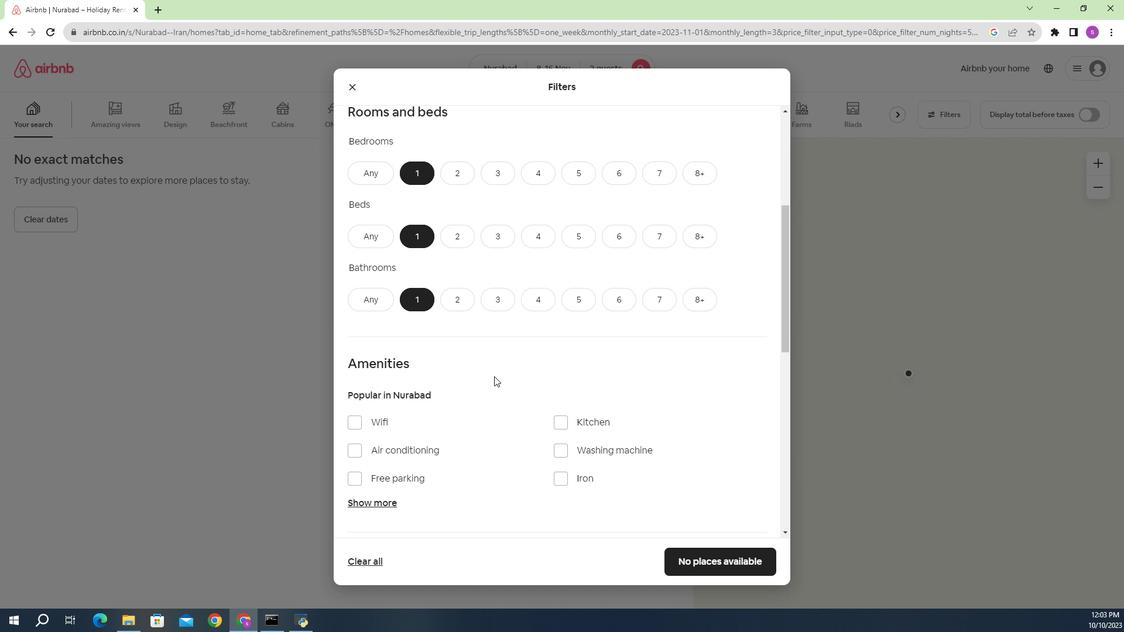 
Action: Mouse scrolled (491, 367) with delta (0, 0)
Screenshot: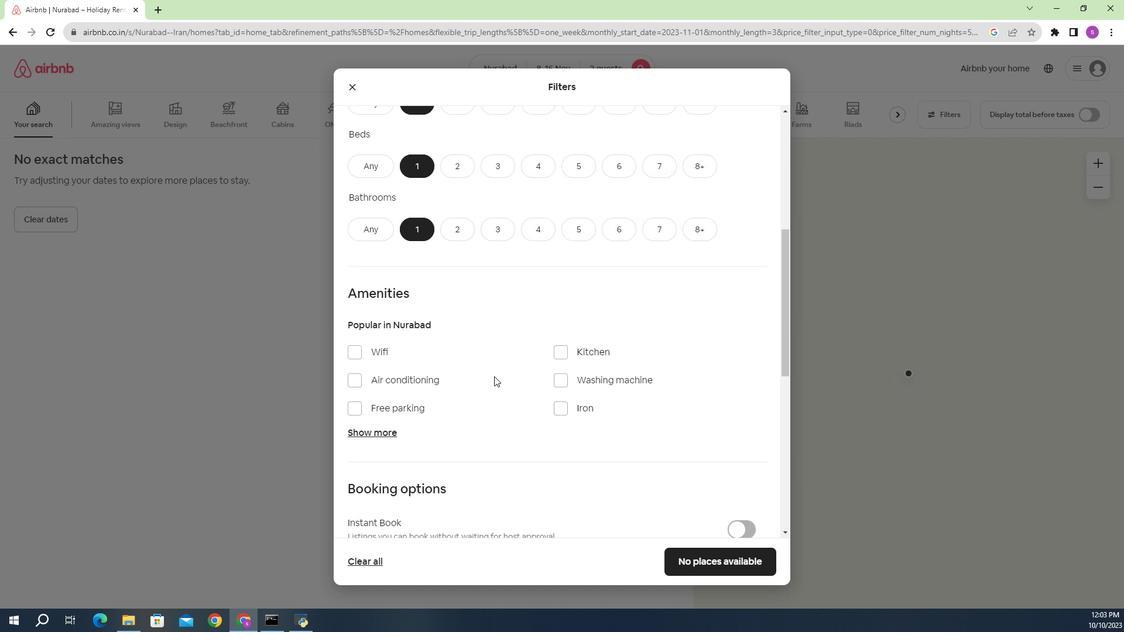 
Action: Mouse moved to (353, 327)
Screenshot: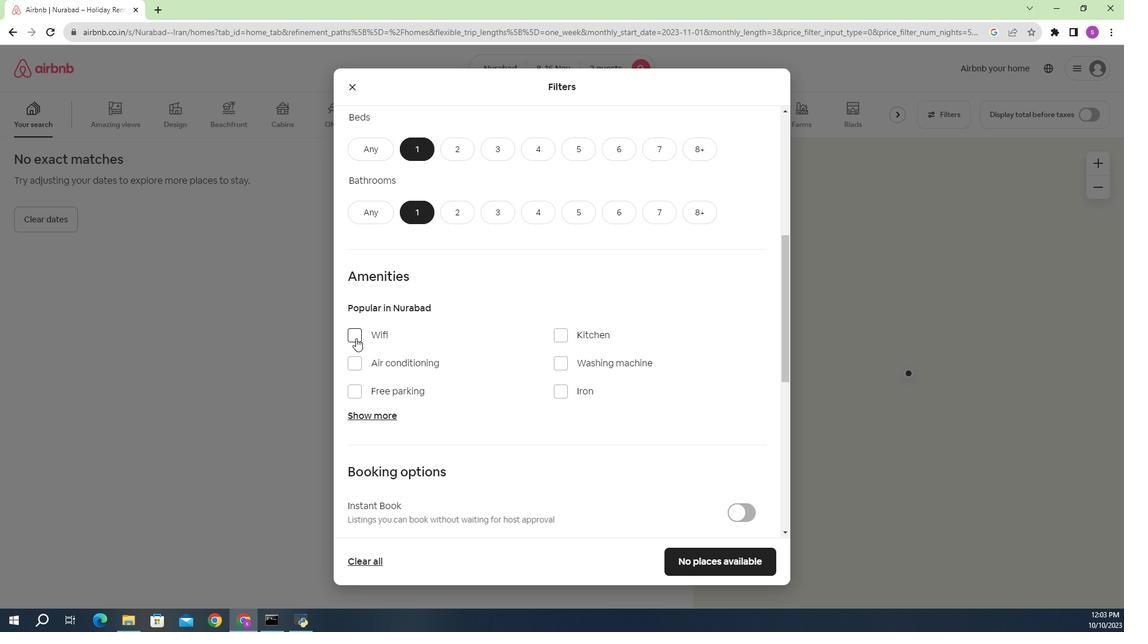 
Action: Mouse pressed left at (353, 327)
Screenshot: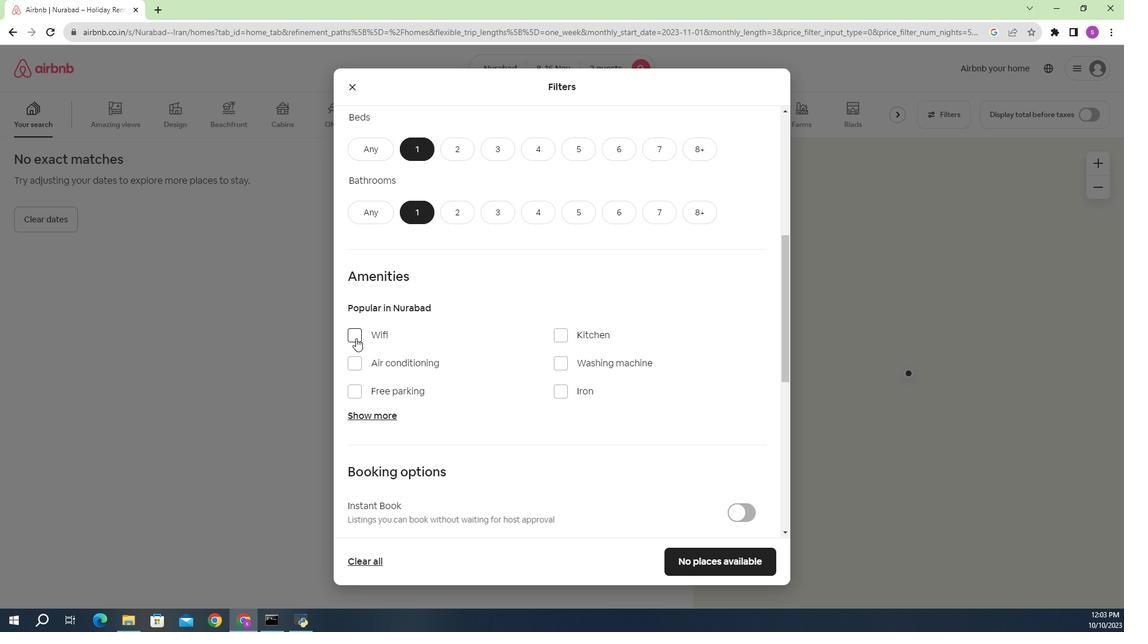 
Action: Mouse moved to (477, 340)
Screenshot: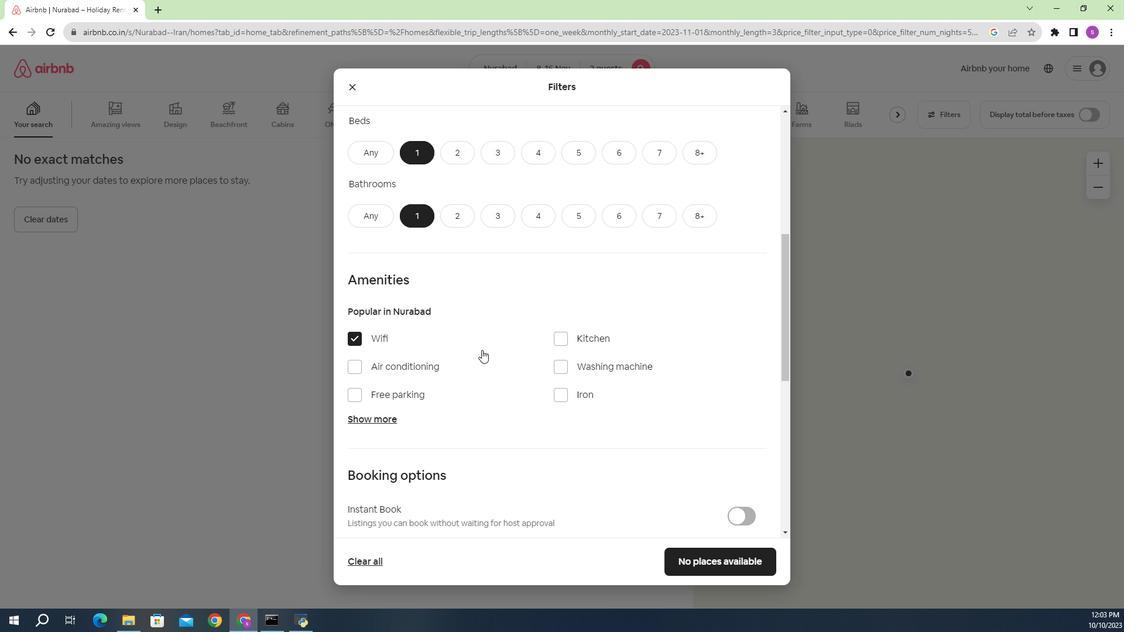 
Action: Mouse scrolled (477, 341) with delta (0, 0)
Screenshot: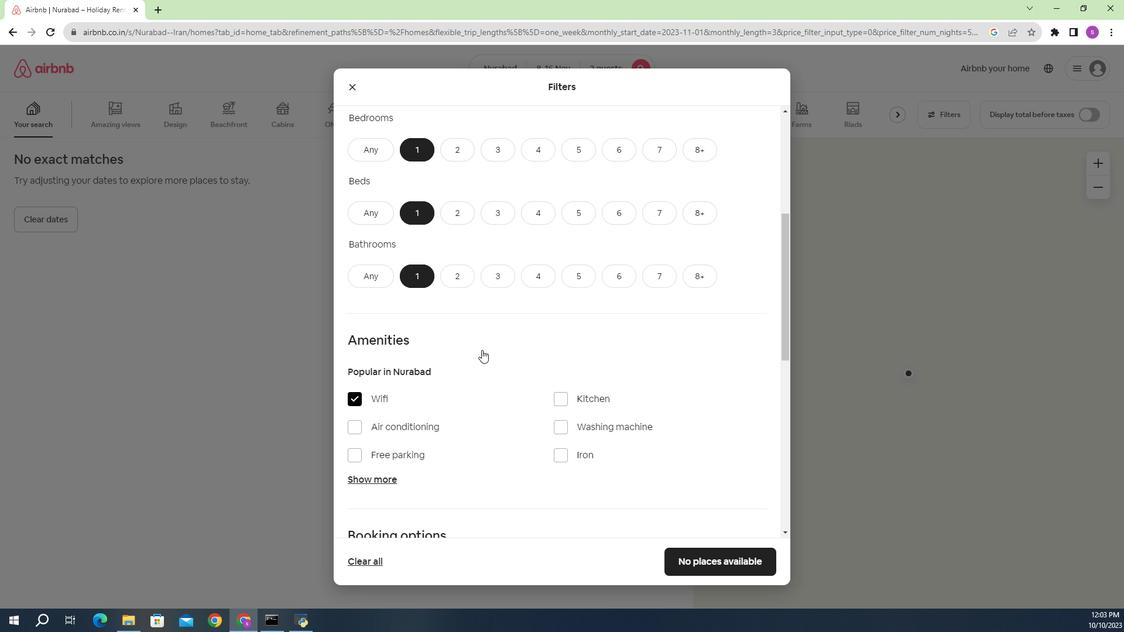 
Action: Mouse scrolled (477, 341) with delta (0, 0)
Screenshot: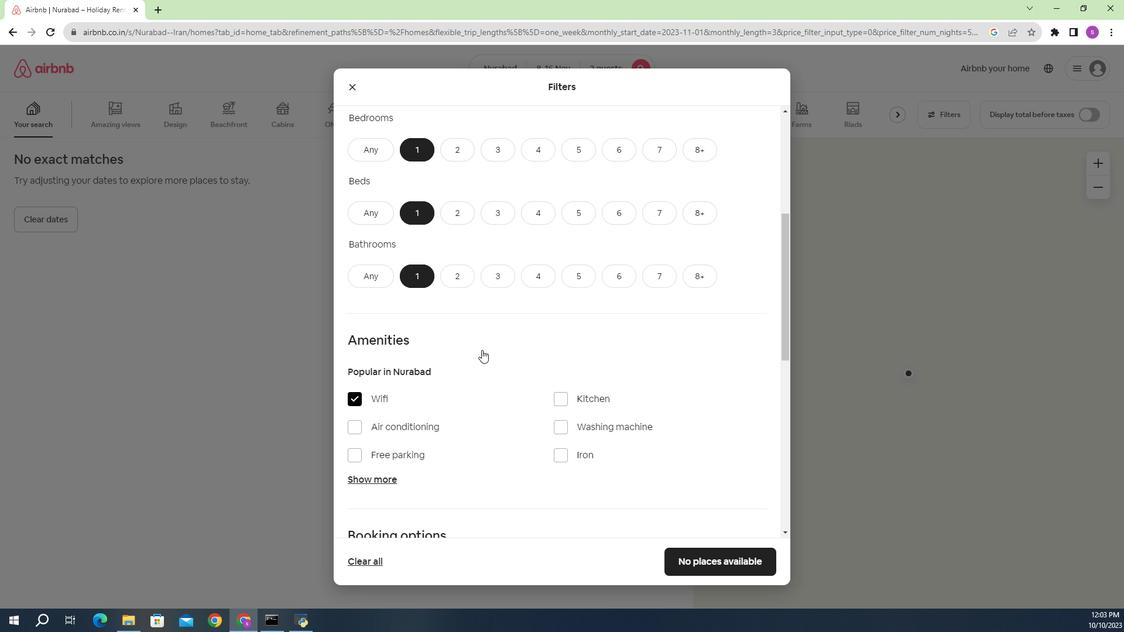 
Action: Mouse moved to (478, 340)
Screenshot: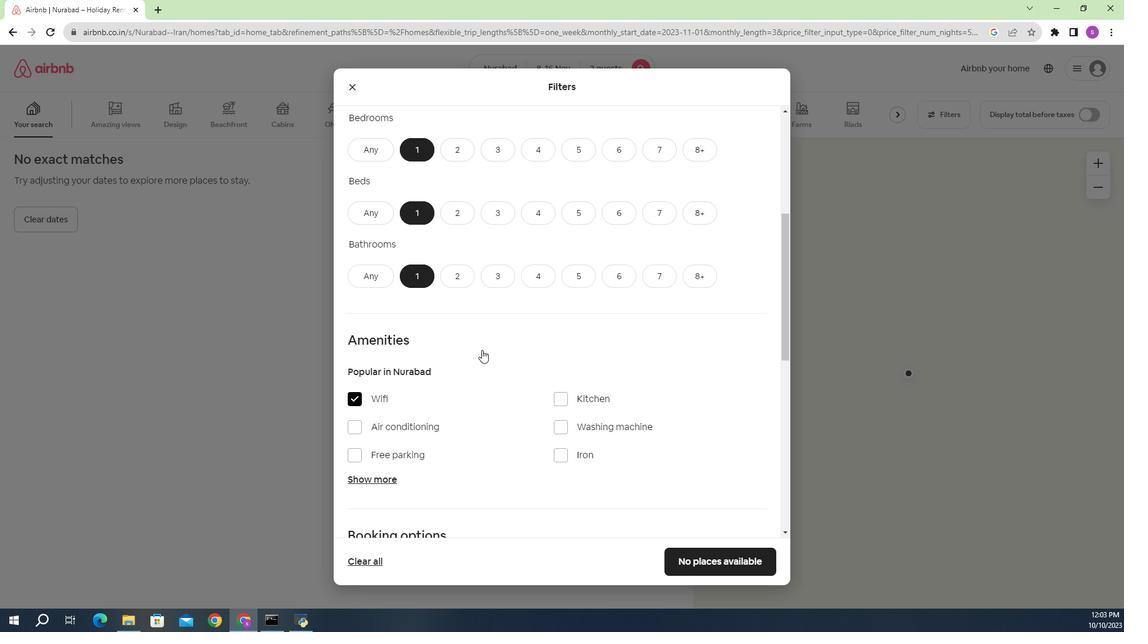 
Action: Mouse scrolled (478, 341) with delta (0, 0)
Screenshot: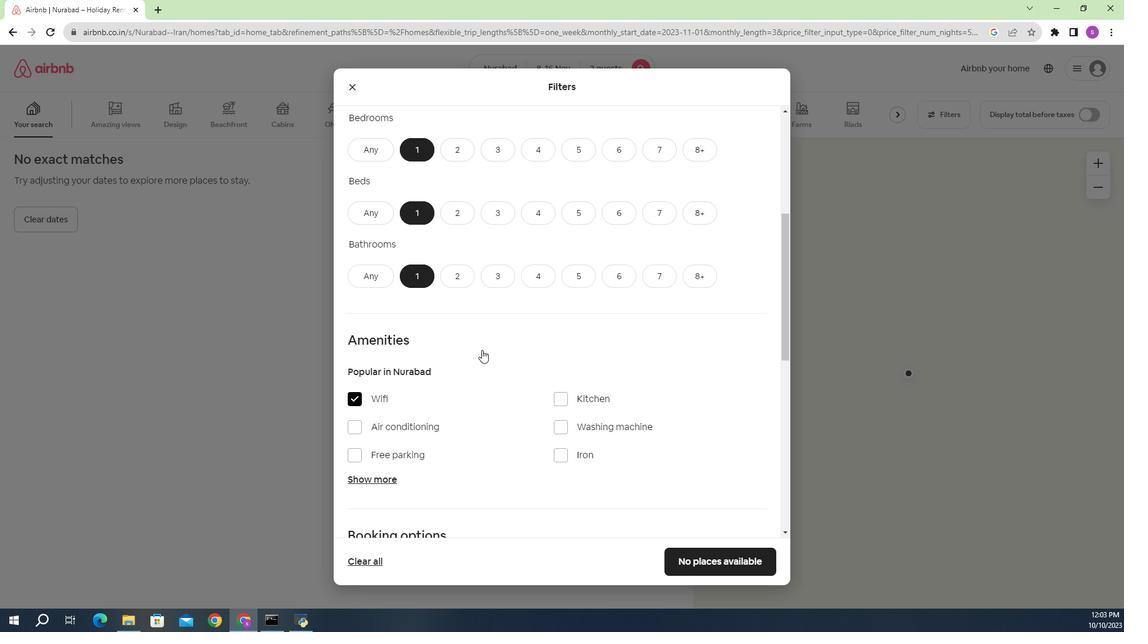 
Action: Mouse moved to (478, 340)
Screenshot: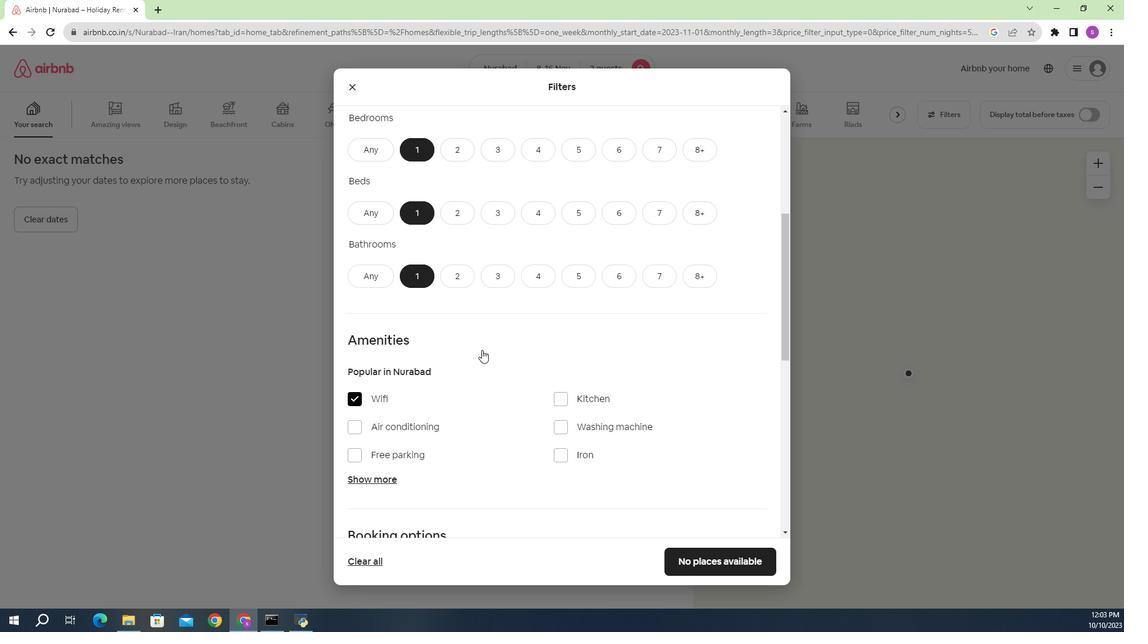 
Action: Mouse scrolled (478, 341) with delta (0, 0)
Screenshot: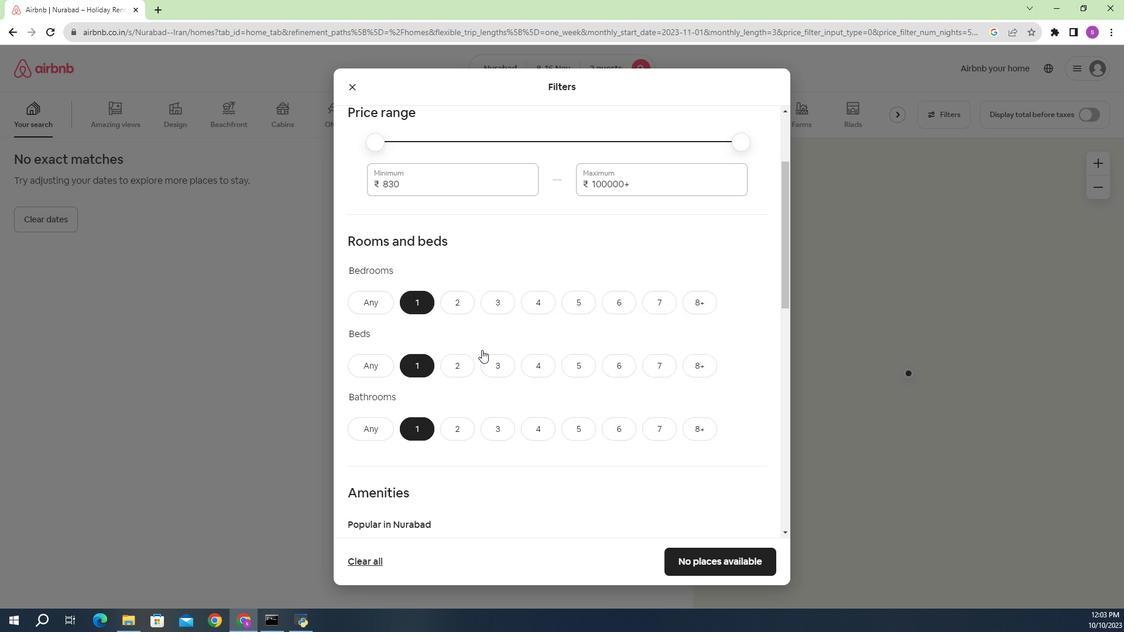 
Action: Mouse scrolled (478, 341) with delta (0, 0)
Screenshot: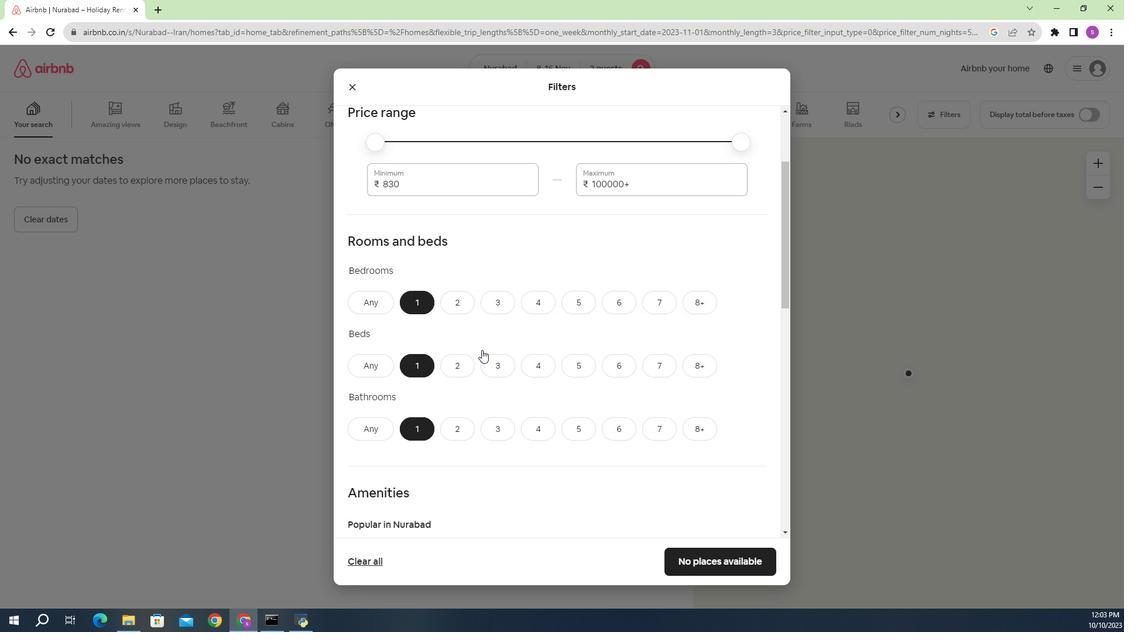 
Action: Mouse moved to (482, 341)
Screenshot: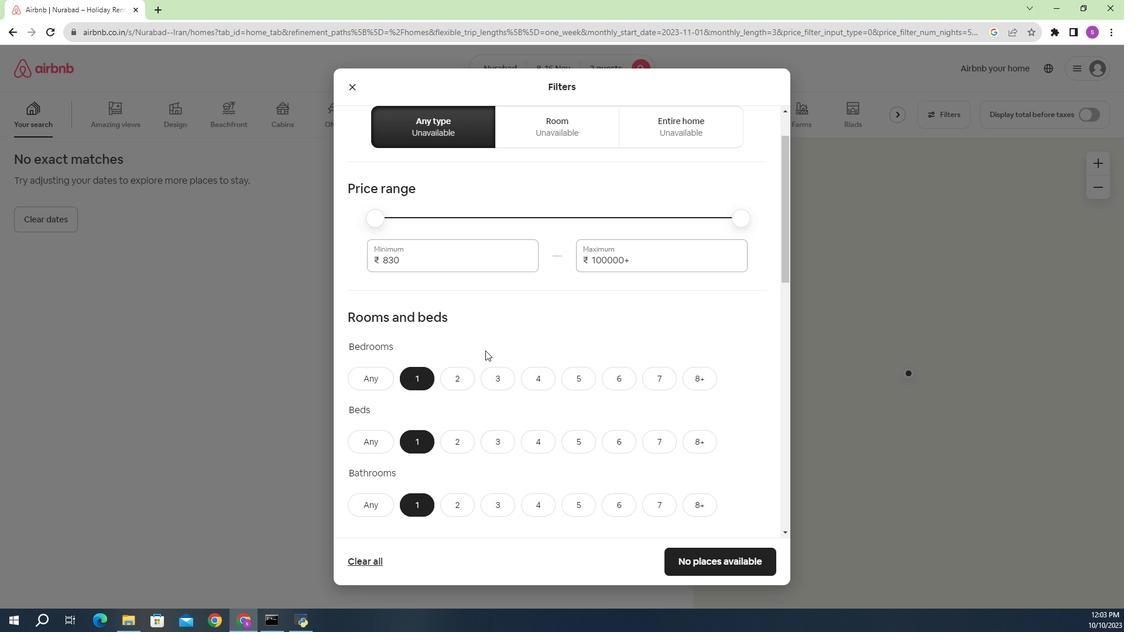 
Action: Mouse scrolled (482, 340) with delta (0, 0)
Screenshot: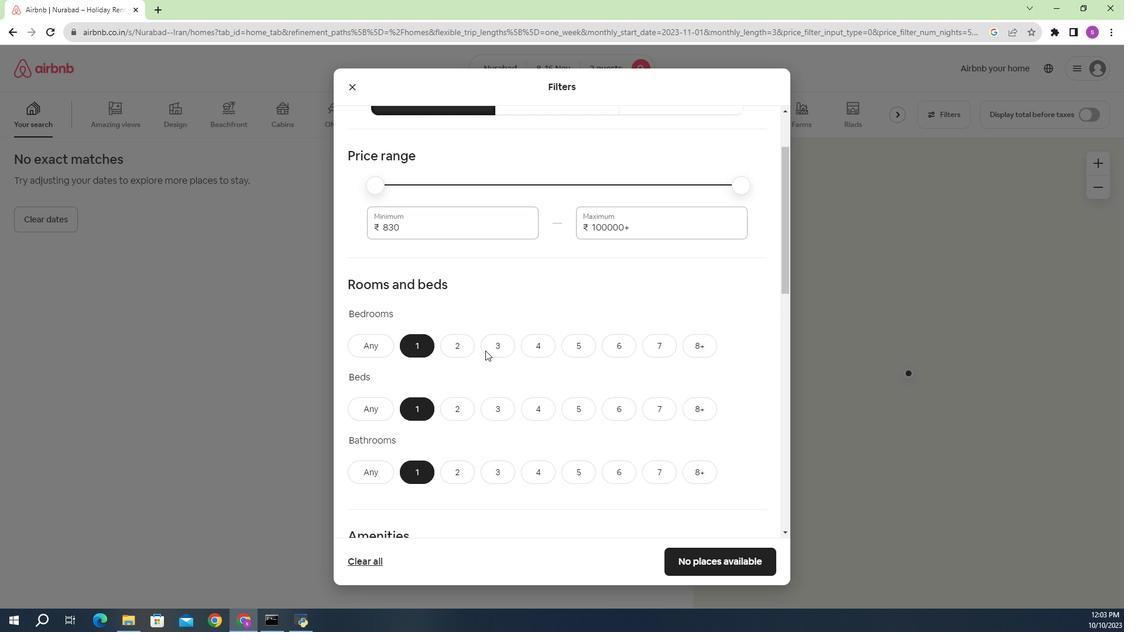 
Action: Mouse scrolled (482, 340) with delta (0, 0)
Screenshot: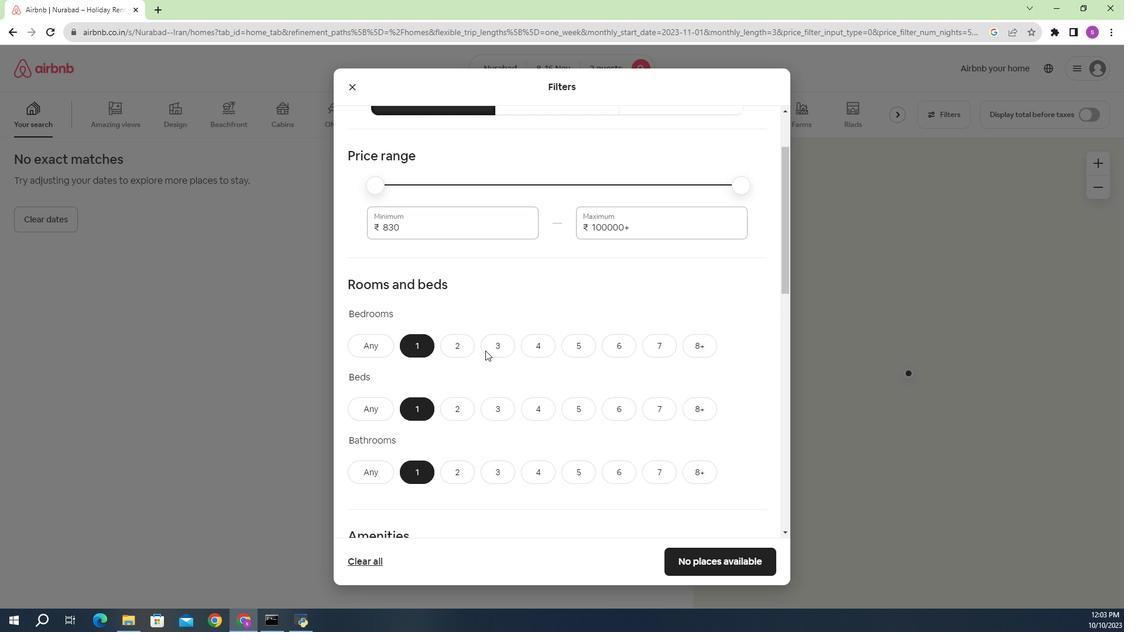 
Action: Mouse scrolled (482, 340) with delta (0, 0)
Screenshot: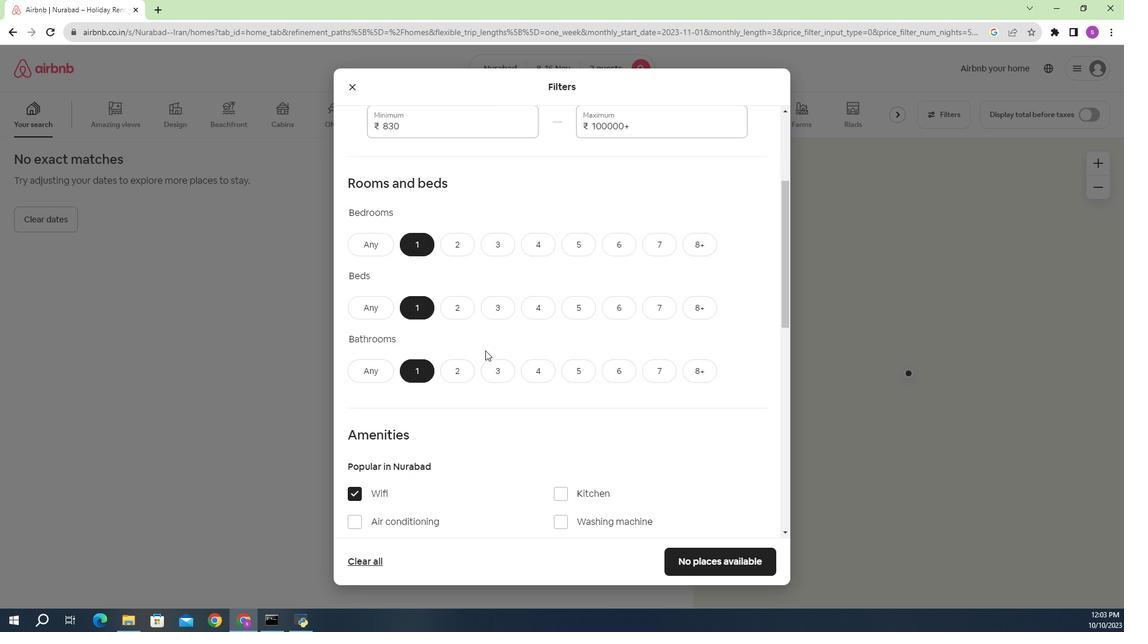 
Action: Mouse scrolled (482, 340) with delta (0, 0)
Screenshot: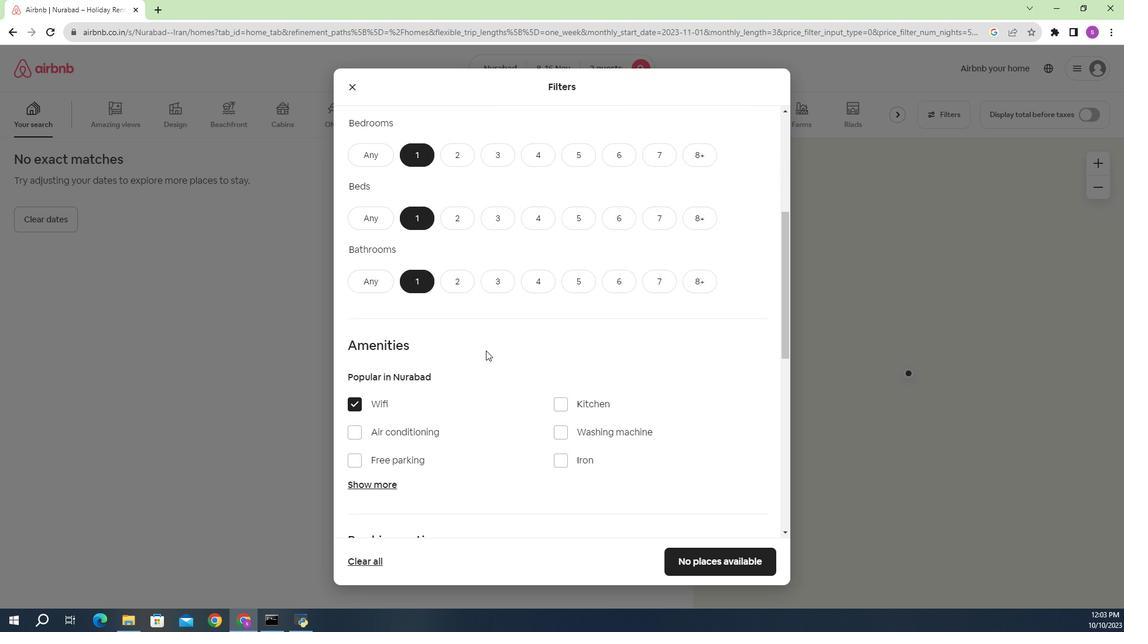 
Action: Mouse moved to (483, 341)
Screenshot: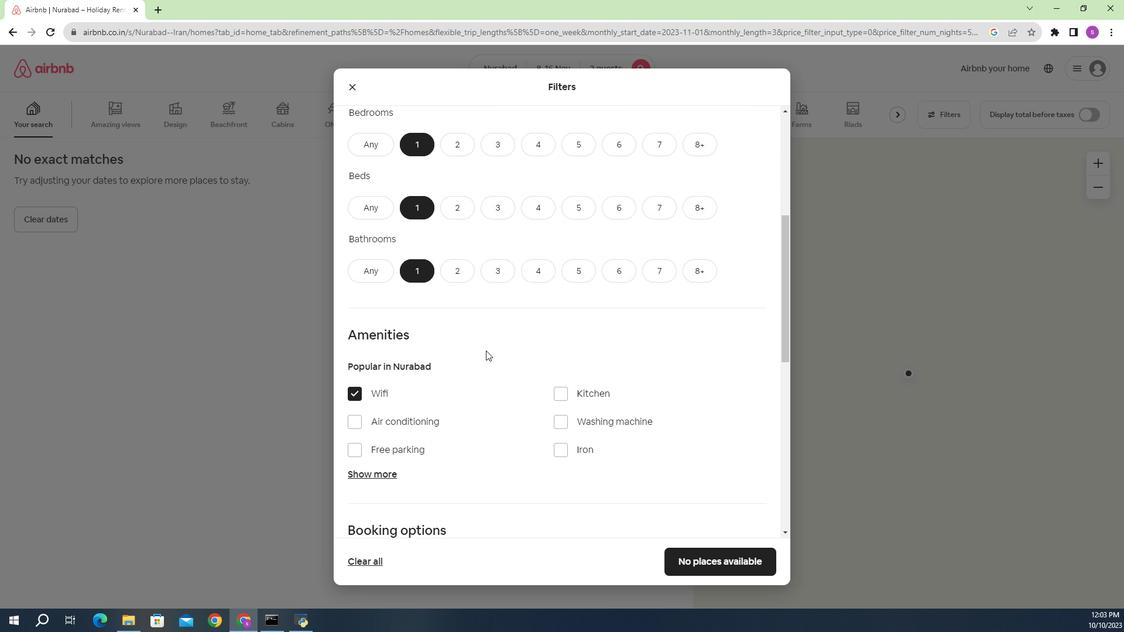 
Action: Mouse scrolled (483, 340) with delta (0, 0)
Screenshot: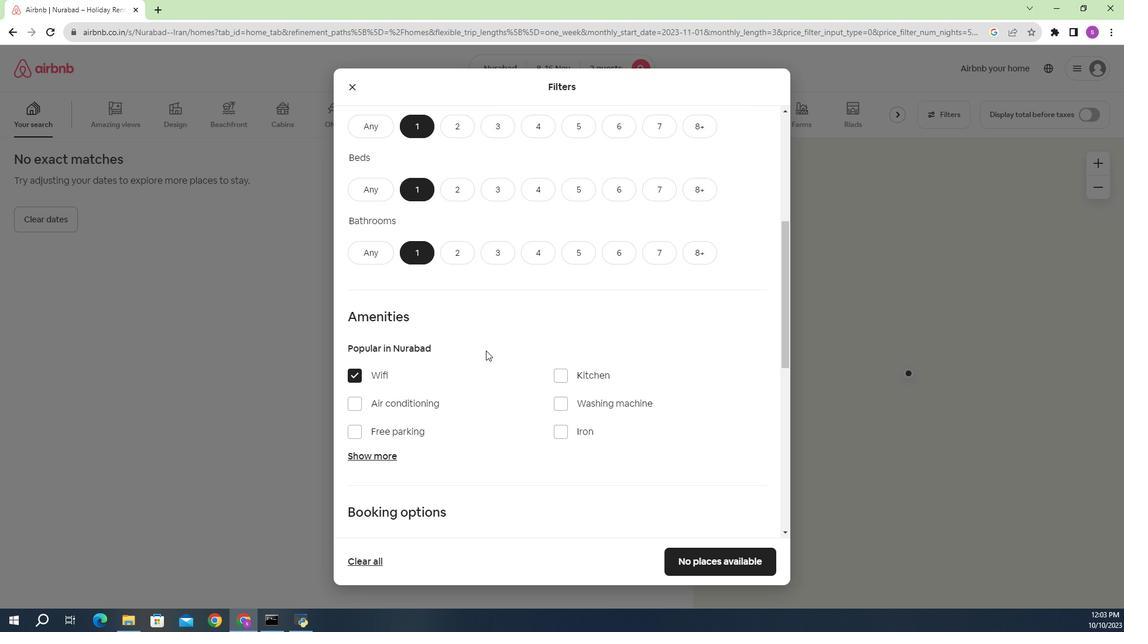 
Action: Mouse scrolled (483, 340) with delta (0, 0)
Screenshot: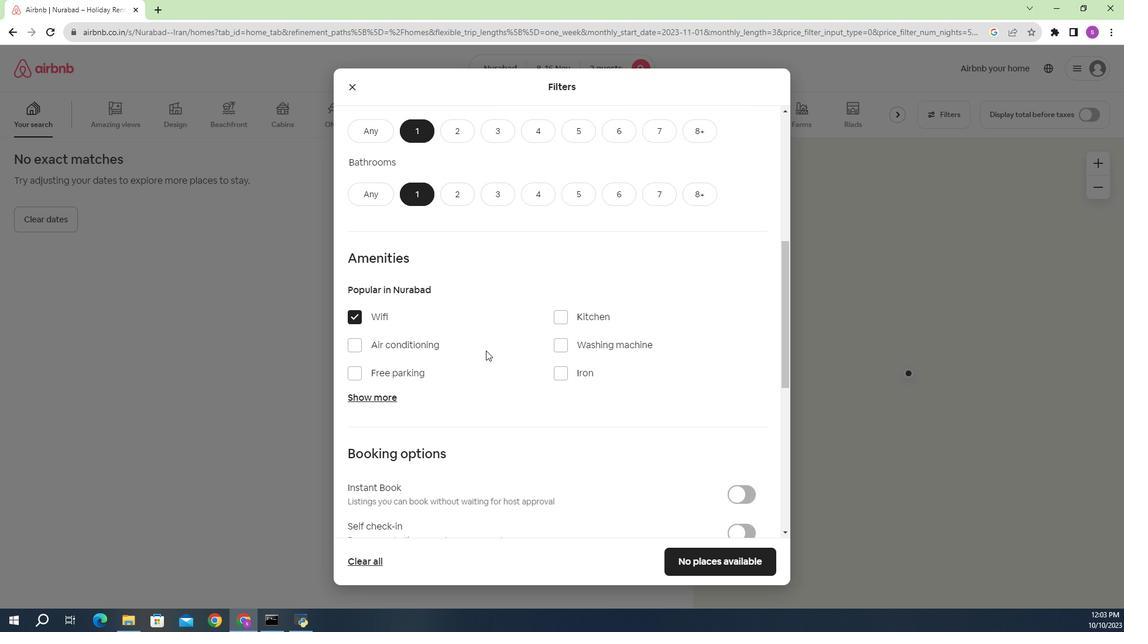 
Action: Mouse moved to (562, 294)
Screenshot: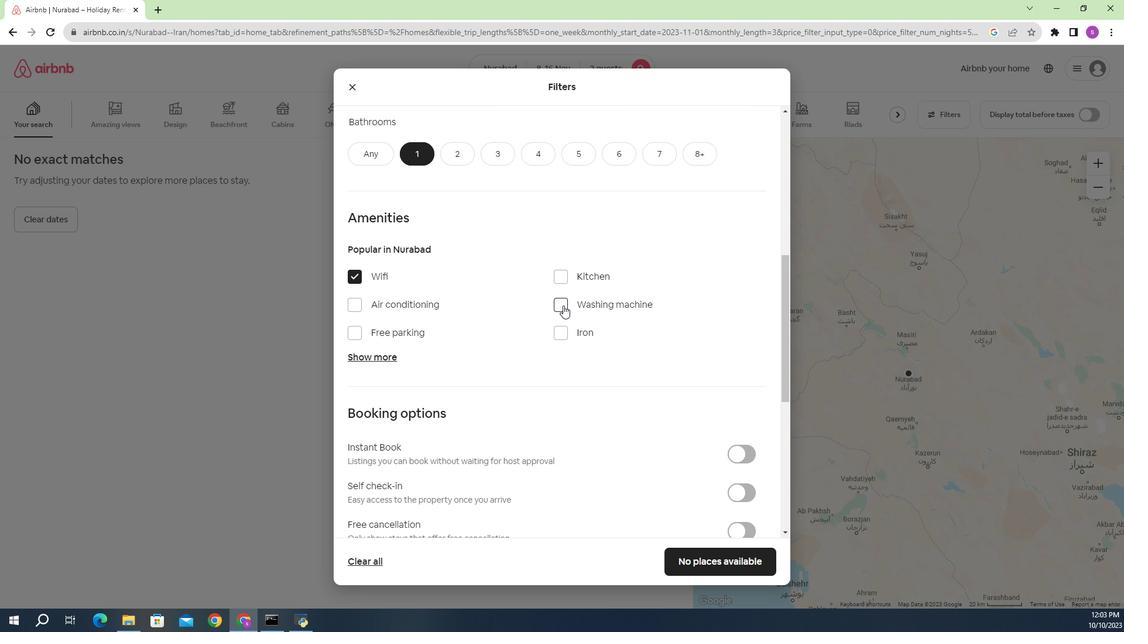 
Action: Mouse pressed left at (562, 294)
Screenshot: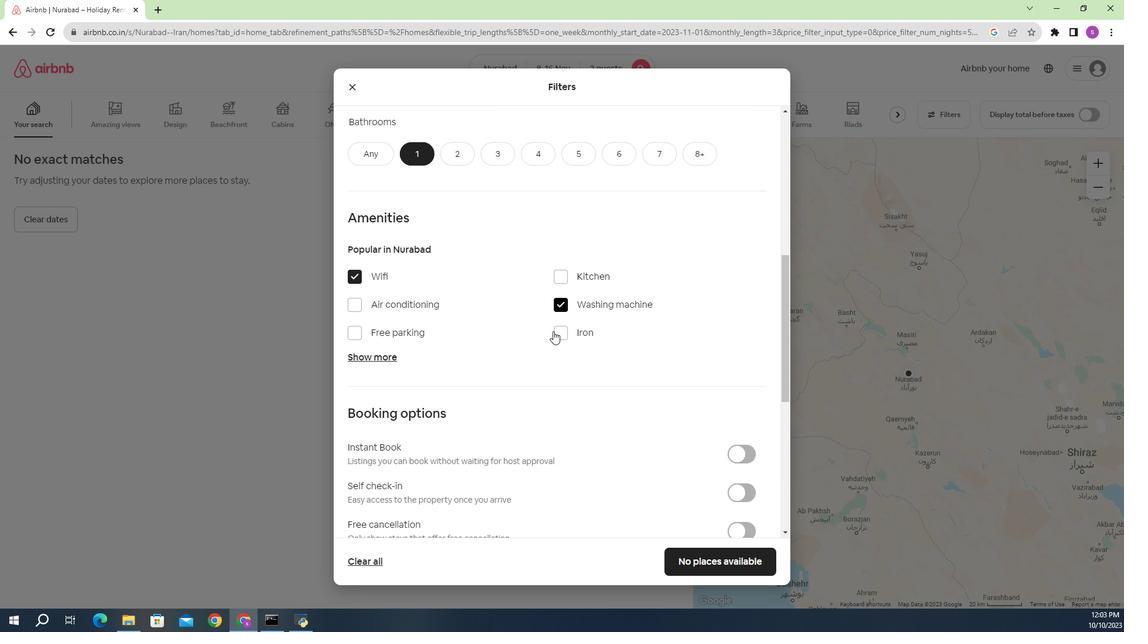
Action: Mouse moved to (517, 293)
Screenshot: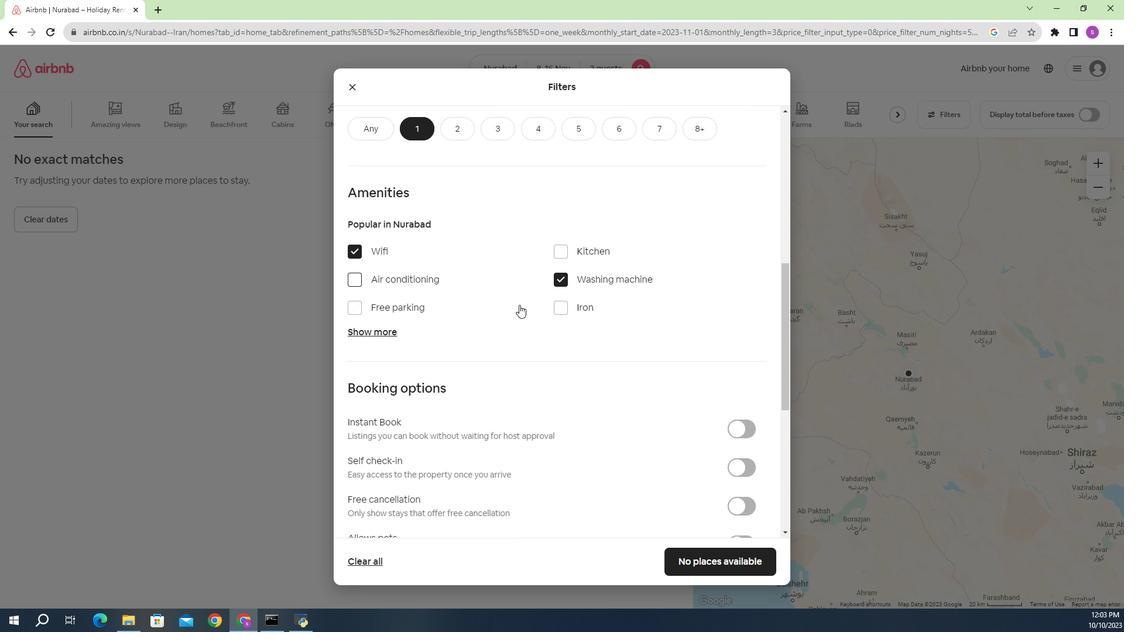 
Action: Mouse scrolled (517, 293) with delta (0, 0)
Screenshot: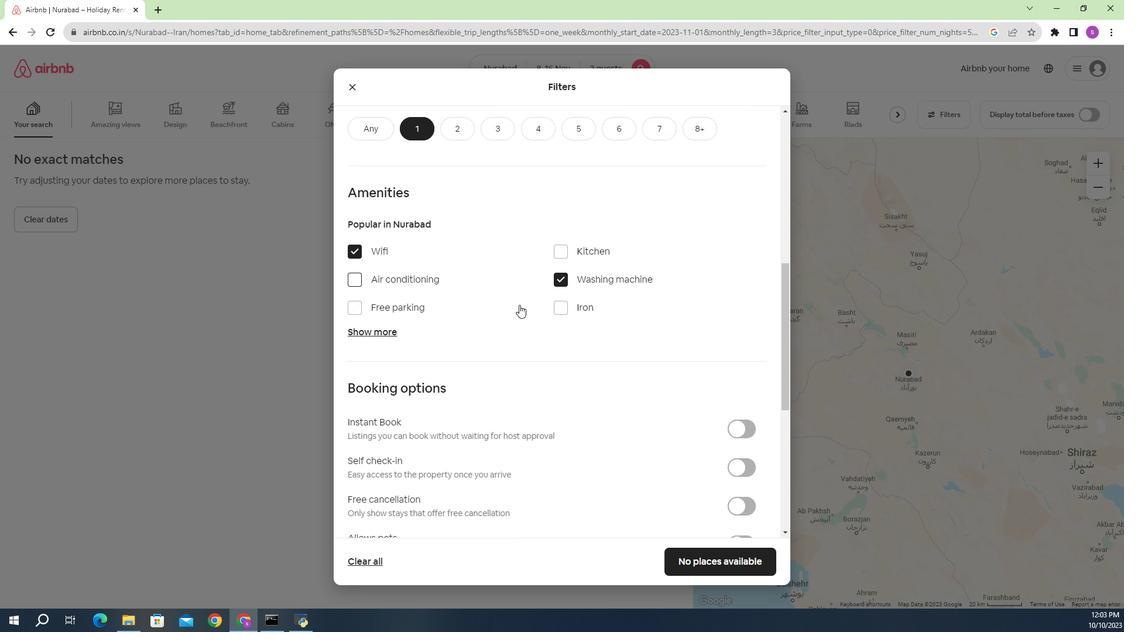 
Action: Mouse scrolled (517, 293) with delta (0, 0)
Screenshot: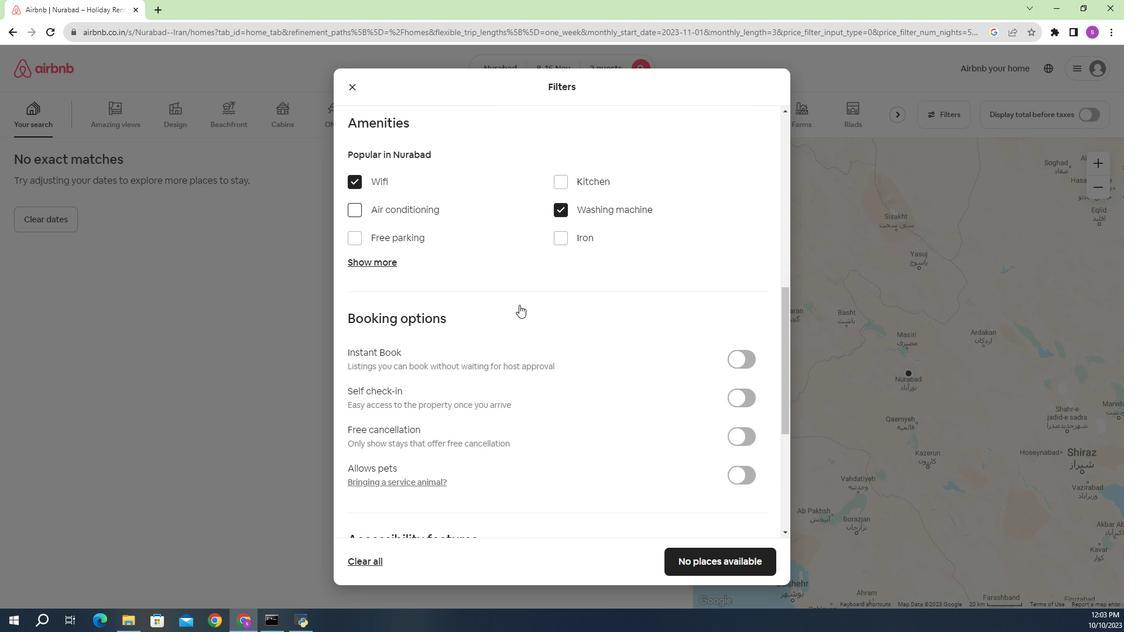 
Action: Mouse scrolled (517, 293) with delta (0, 0)
Screenshot: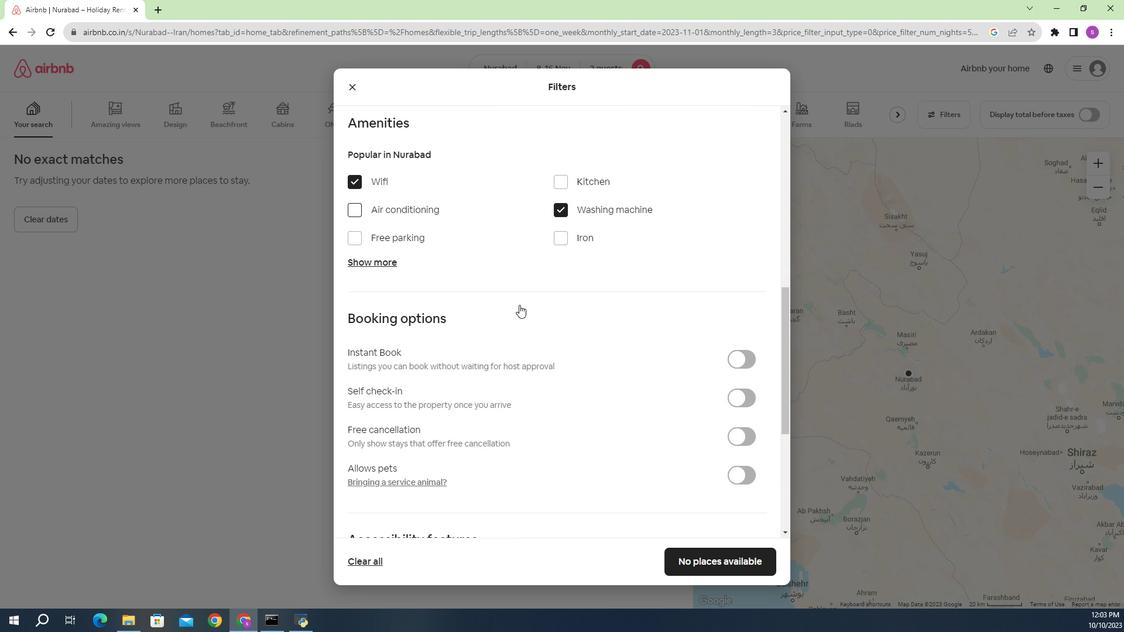 
Action: Mouse moved to (533, 300)
Screenshot: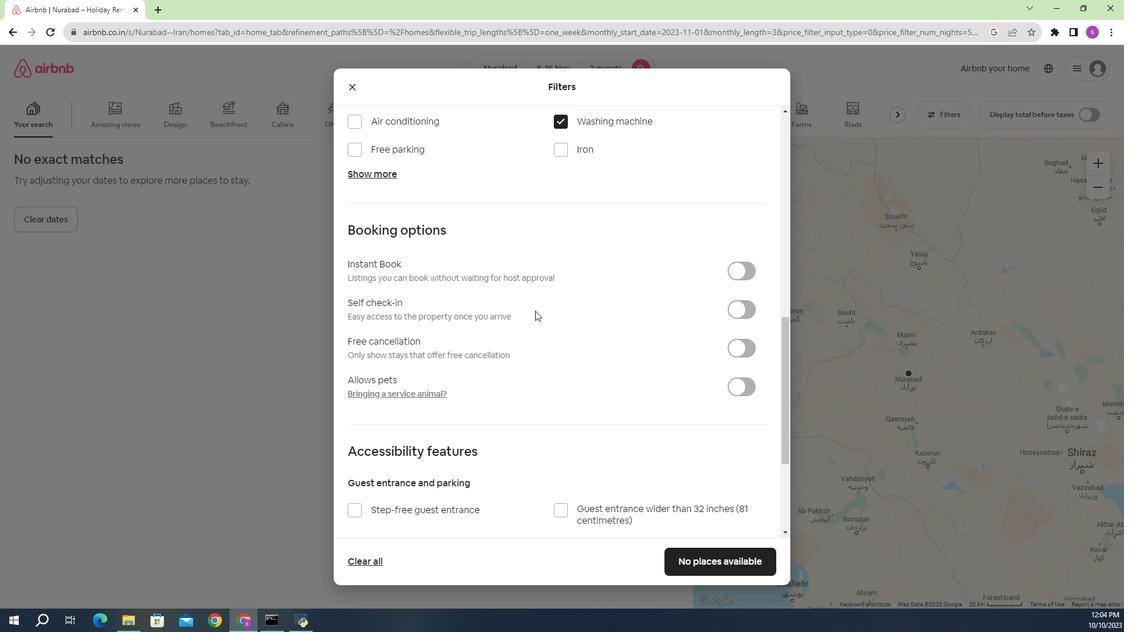 
Action: Mouse scrolled (533, 299) with delta (0, 0)
Screenshot: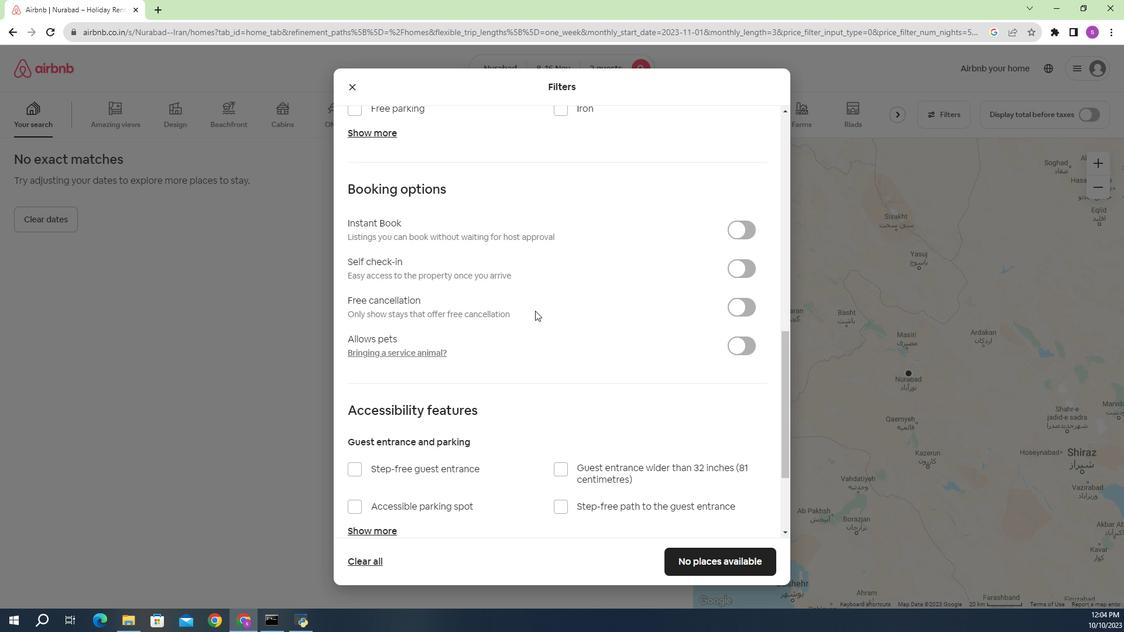 
Action: Mouse scrolled (533, 299) with delta (0, 0)
Screenshot: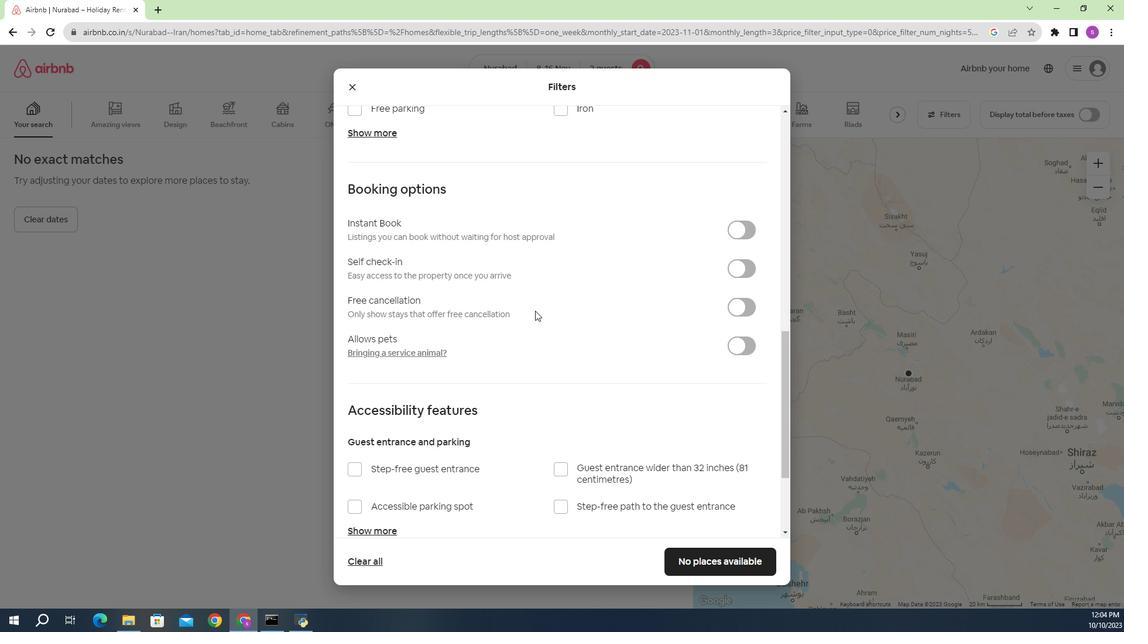 
Action: Mouse moved to (743, 559)
Screenshot: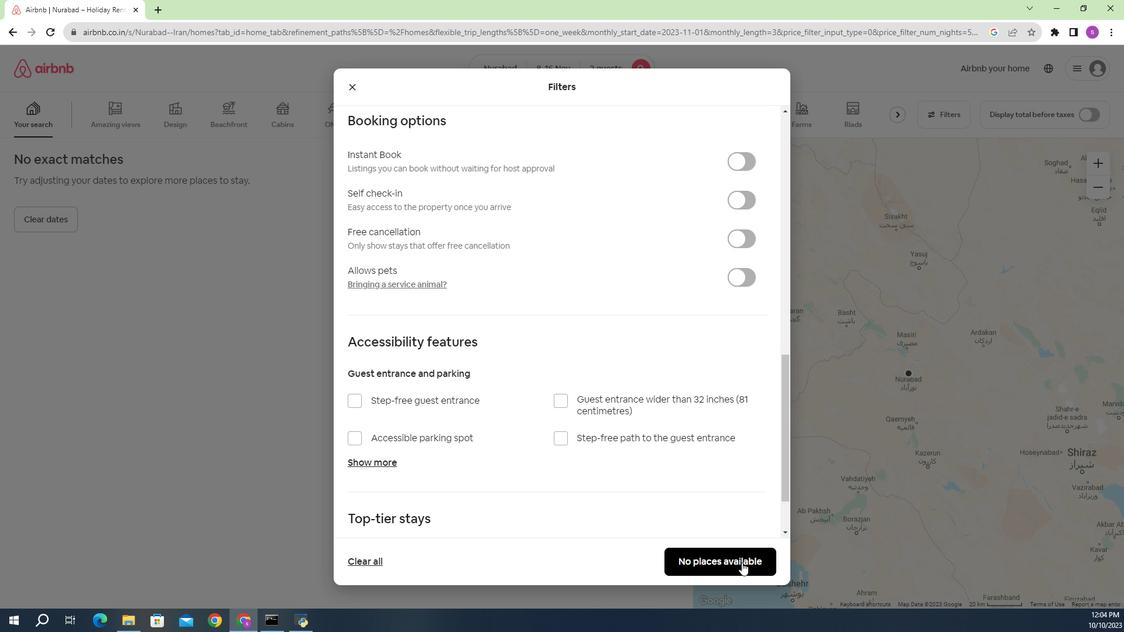
Action: Mouse pressed left at (743, 559)
Screenshot: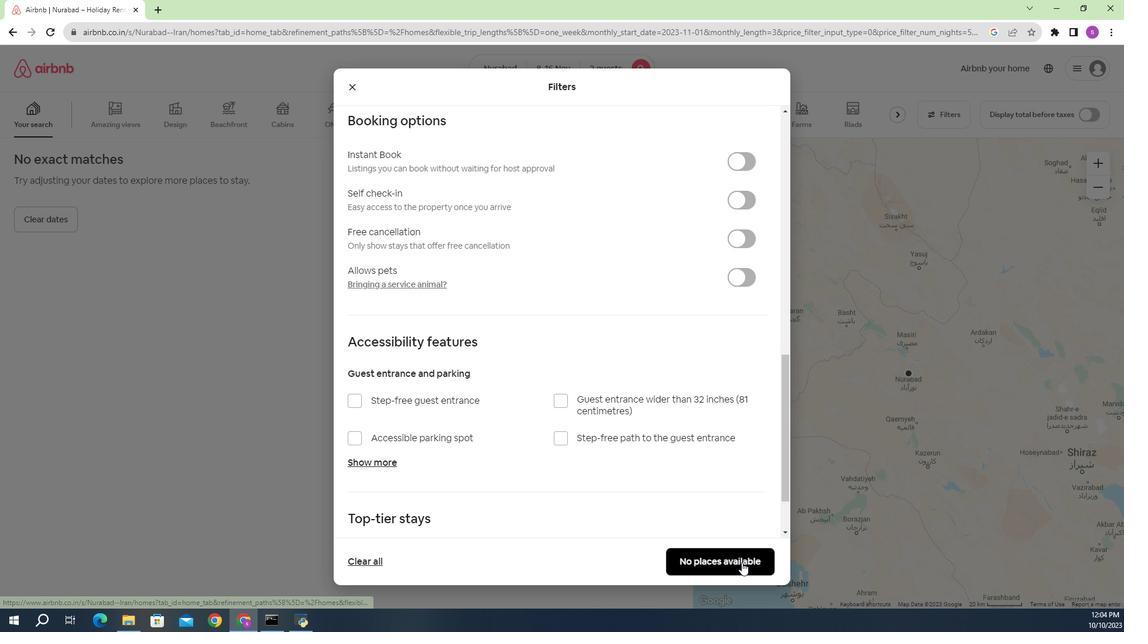 
